 Task: Search for how to use nearby Wi-Fi feature near you.
Action: Mouse moved to (368, 203)
Screenshot: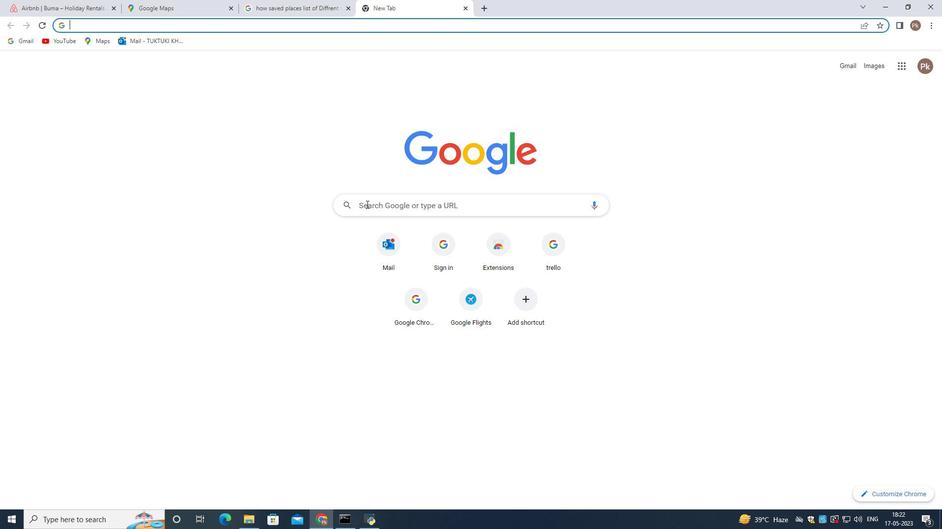 
Action: Mouse pressed left at (368, 203)
Screenshot: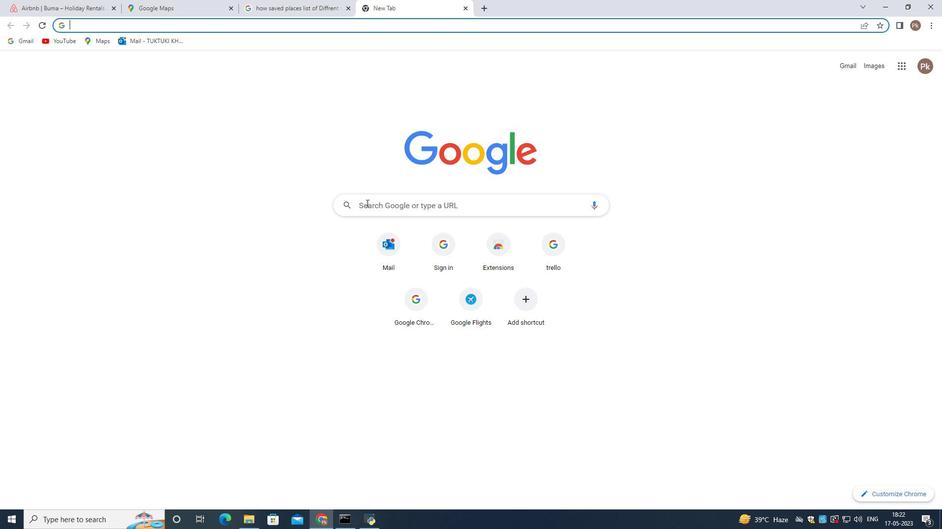 
Action: Mouse moved to (368, 203)
Screenshot: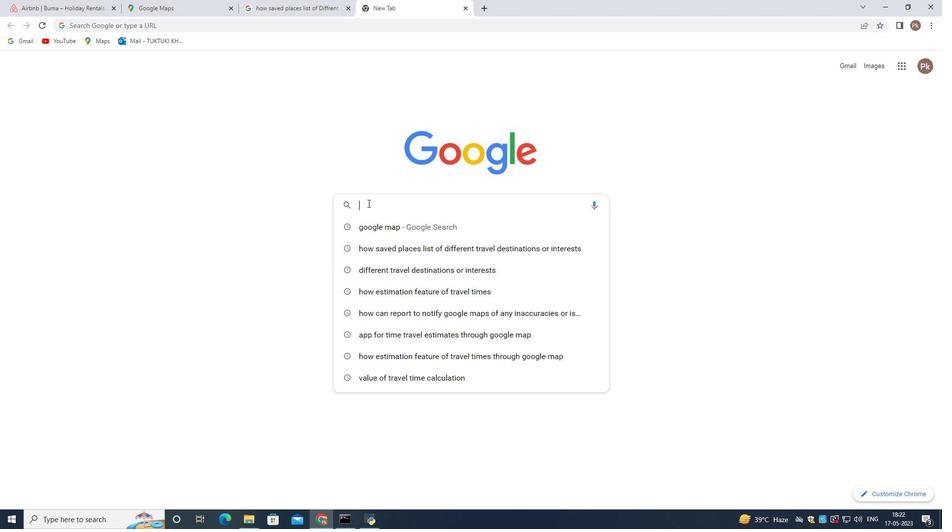 
Action: Key pressed <Key.shift>How<Key.space>to<Key.space>use<Key.space>nearby<Key.space><Key.shift>Wi-<Key.shift><Key.shift><Key.shift><Key.shift><Key.shift><Key.shift><Key.shift><Key.shift>Fi<Key.space>fr<Key.backspace>eature<Key.space>near<Key.space>m
Screenshot: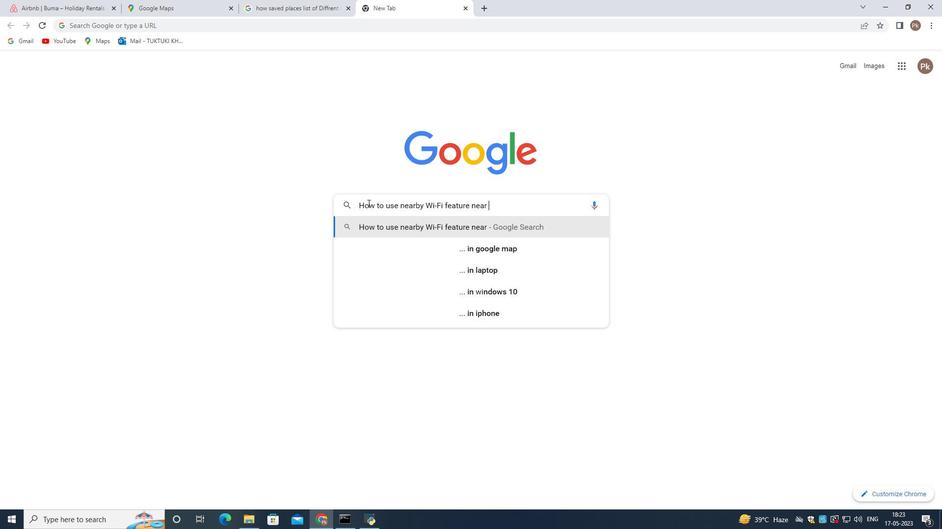 
Action: Mouse moved to (368, 203)
Screenshot: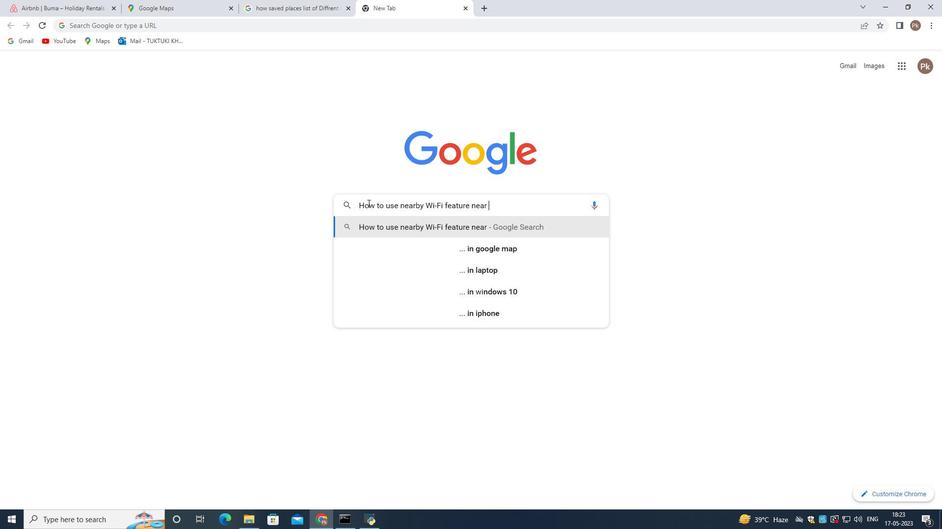 
Action: Key pressed e
Screenshot: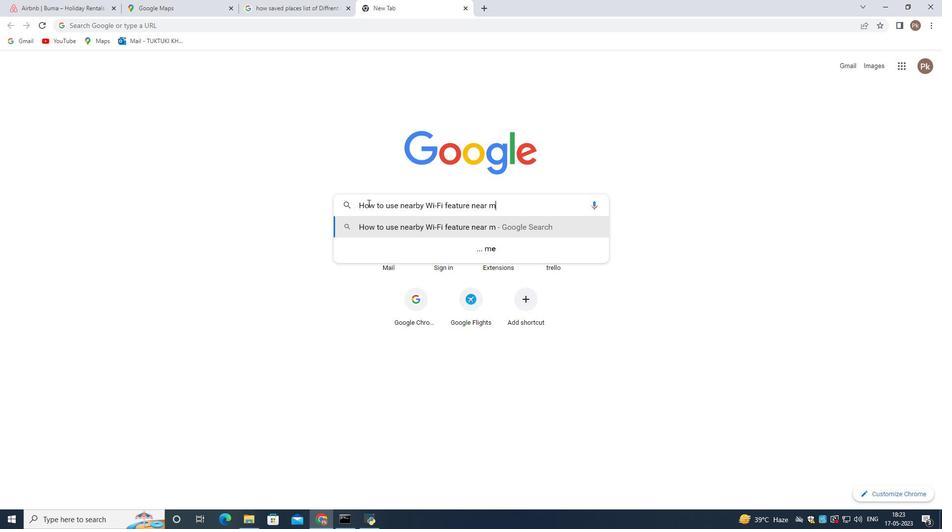 
Action: Mouse moved to (361, 203)
Screenshot: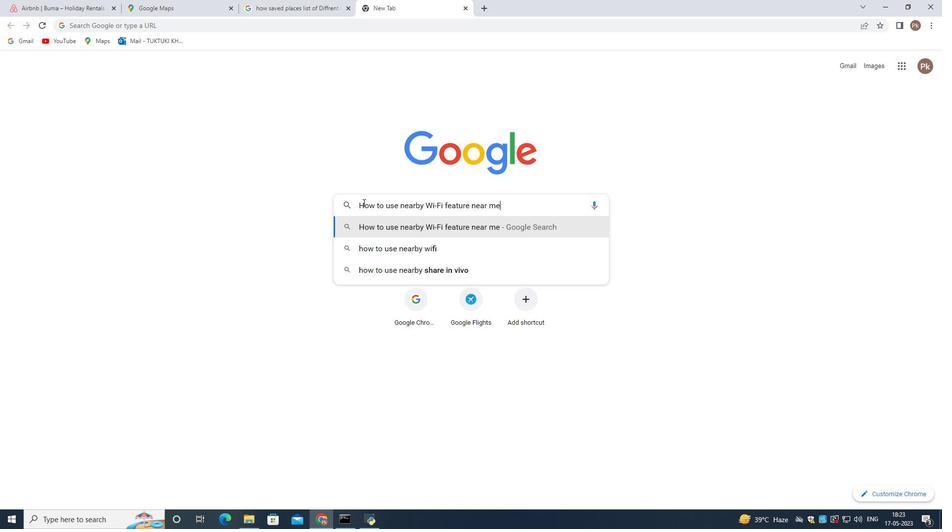 
Action: Key pressed <Key.enter>
Screenshot: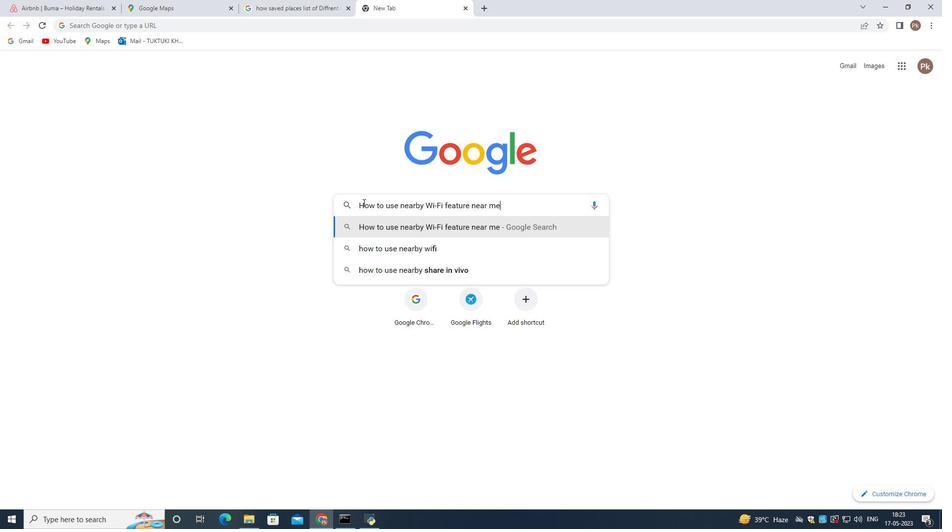 
Action: Mouse moved to (163, 246)
Screenshot: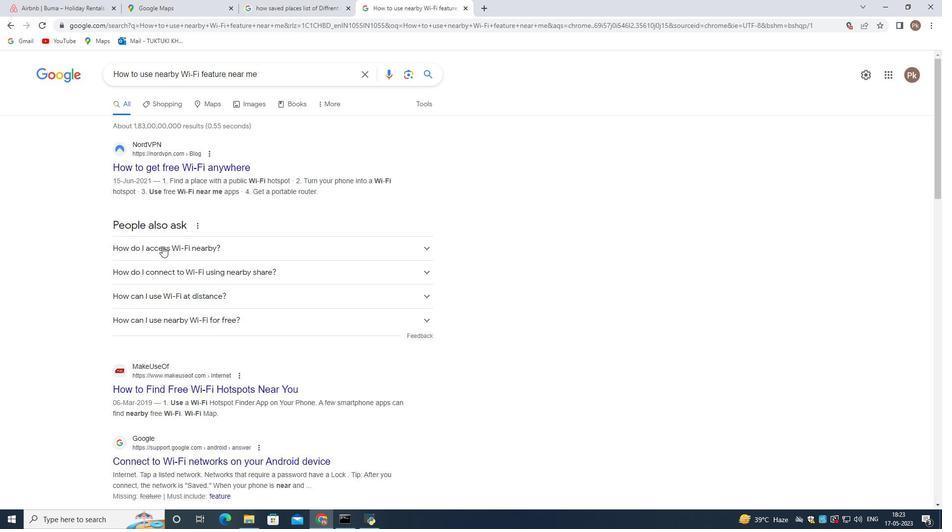 
Action: Mouse pressed left at (163, 246)
Screenshot: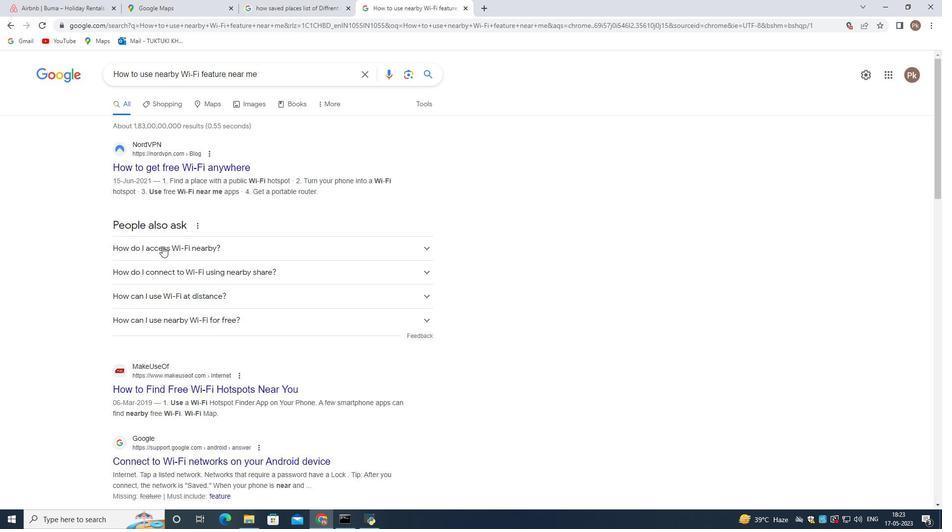 
Action: Mouse moved to (177, 384)
Screenshot: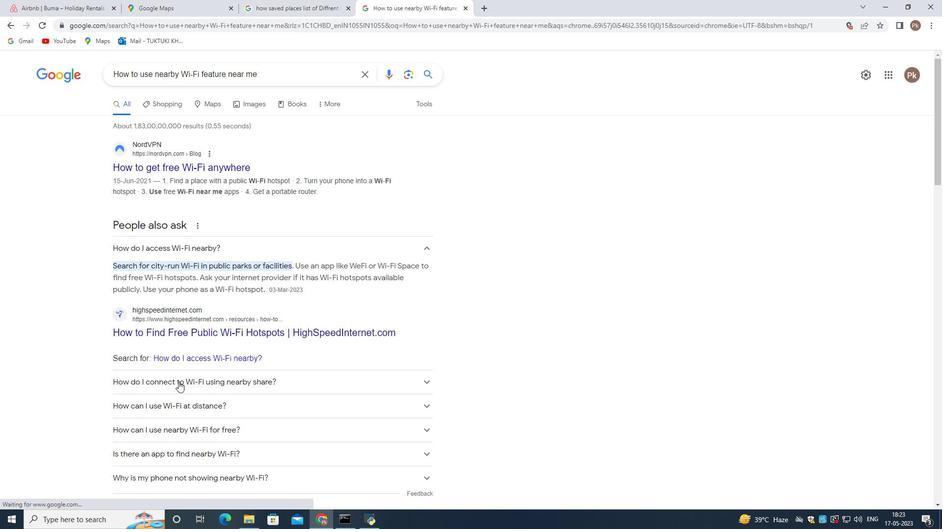 
Action: Mouse pressed left at (177, 384)
Screenshot: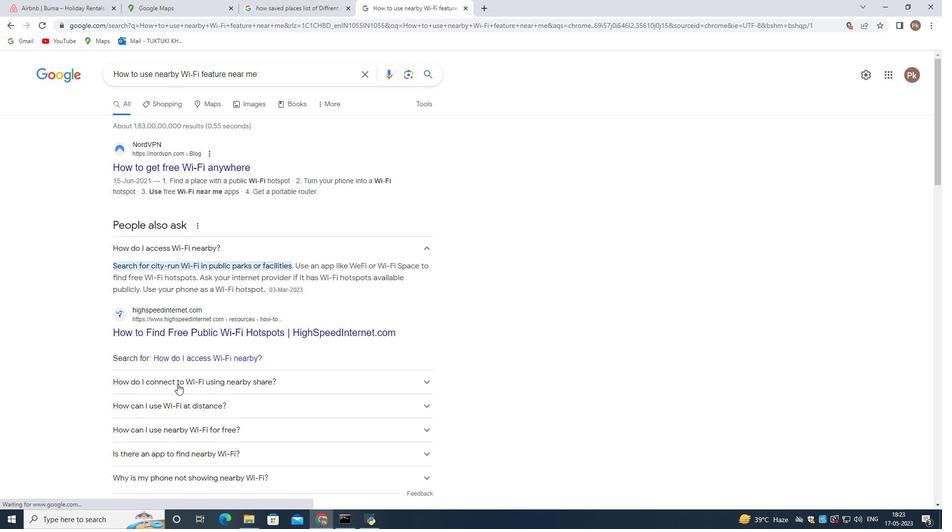 
Action: Mouse moved to (244, 390)
Screenshot: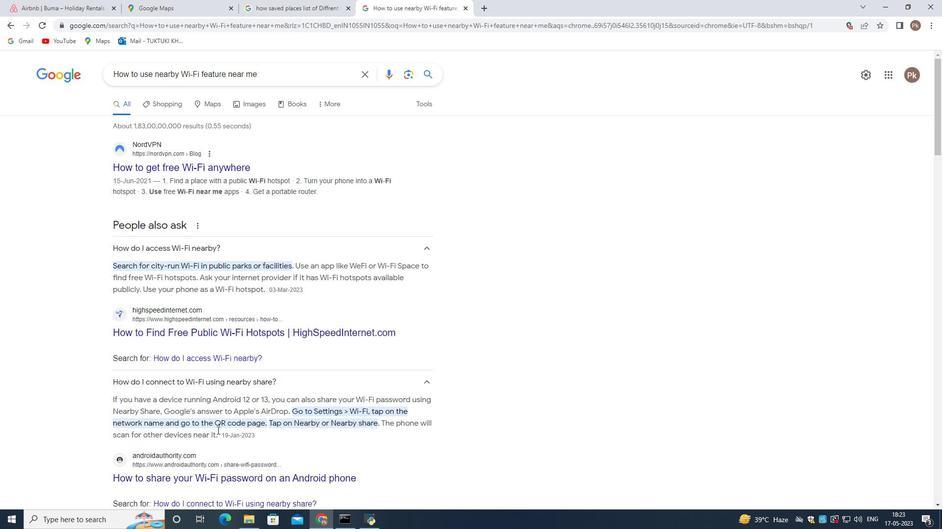 
Action: Mouse scrolled (244, 390) with delta (0, 0)
Screenshot: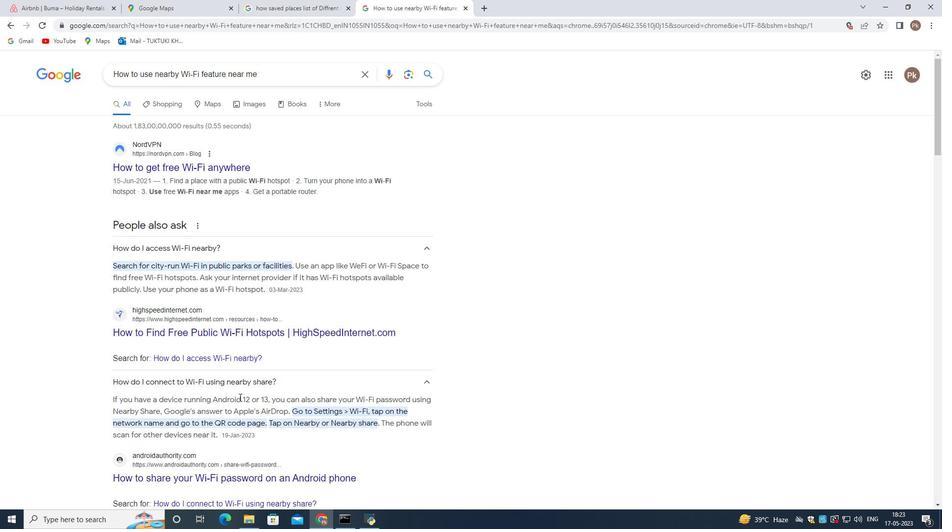 
Action: Mouse scrolled (244, 390) with delta (0, 0)
Screenshot: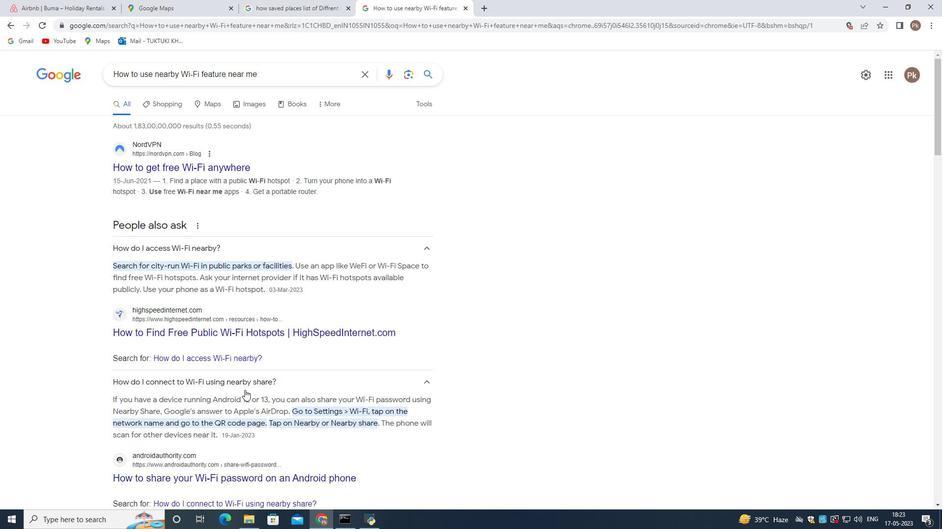 
Action: Mouse moved to (147, 383)
Screenshot: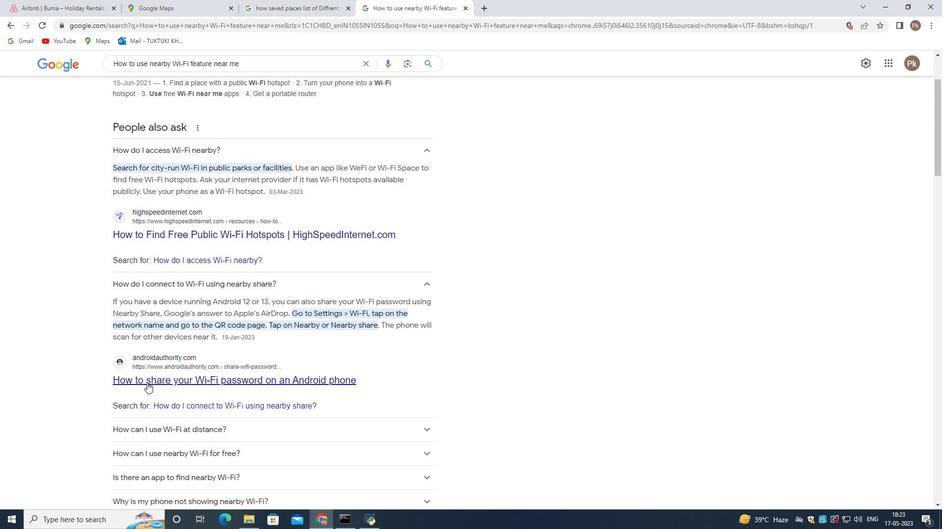 
Action: Mouse scrolled (147, 382) with delta (0, 0)
Screenshot: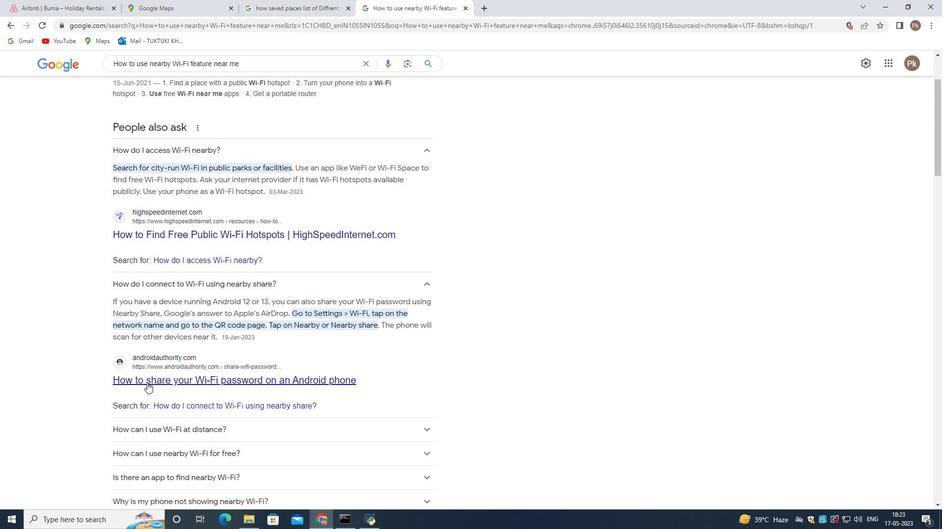 
Action: Mouse scrolled (147, 382) with delta (0, 0)
Screenshot: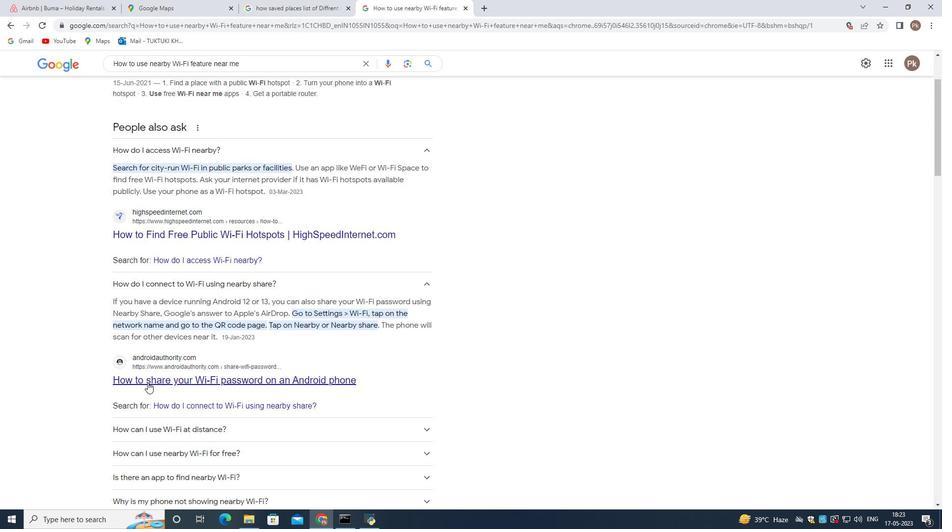 
Action: Mouse moved to (171, 337)
Screenshot: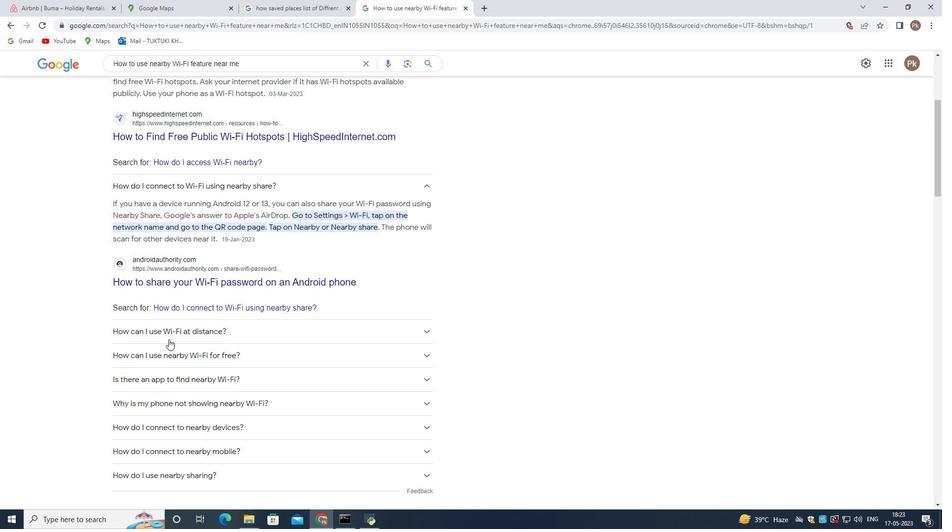 
Action: Mouse pressed left at (171, 337)
Screenshot: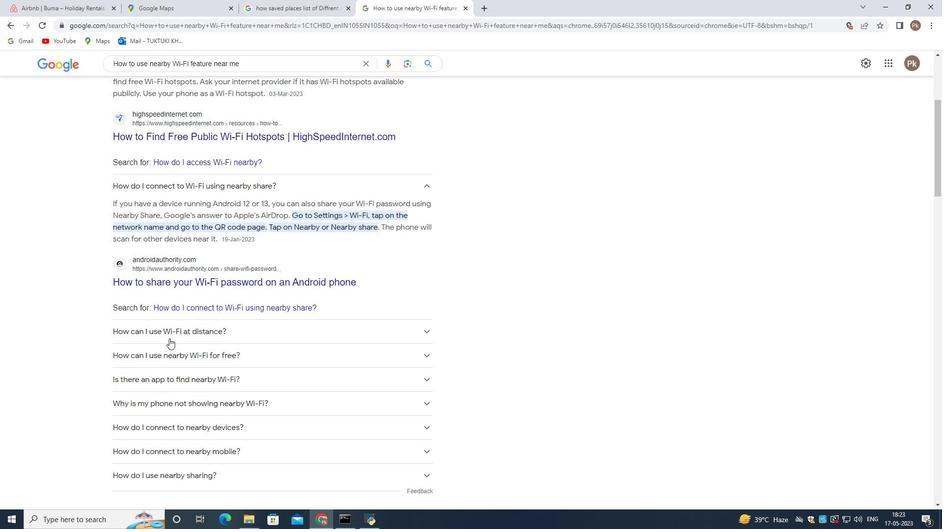 
Action: Mouse moved to (169, 383)
Screenshot: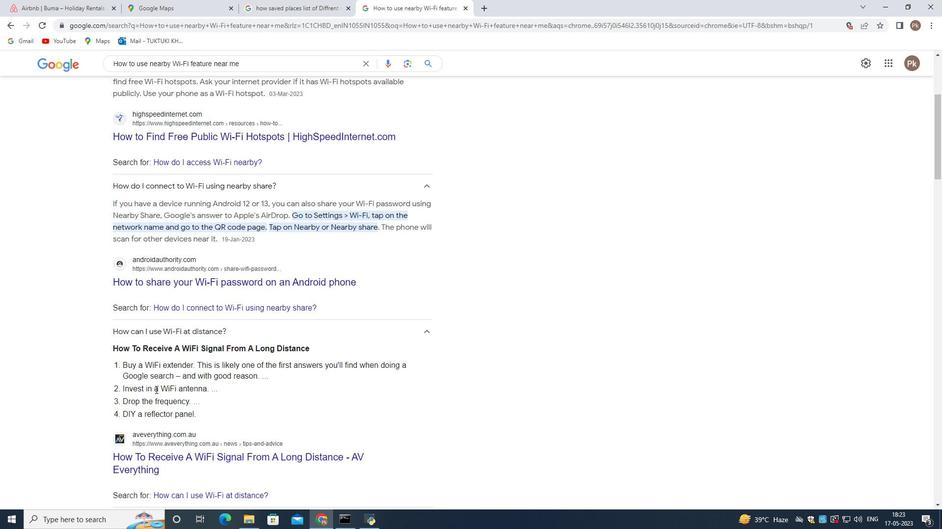 
Action: Mouse scrolled (169, 383) with delta (0, 0)
Screenshot: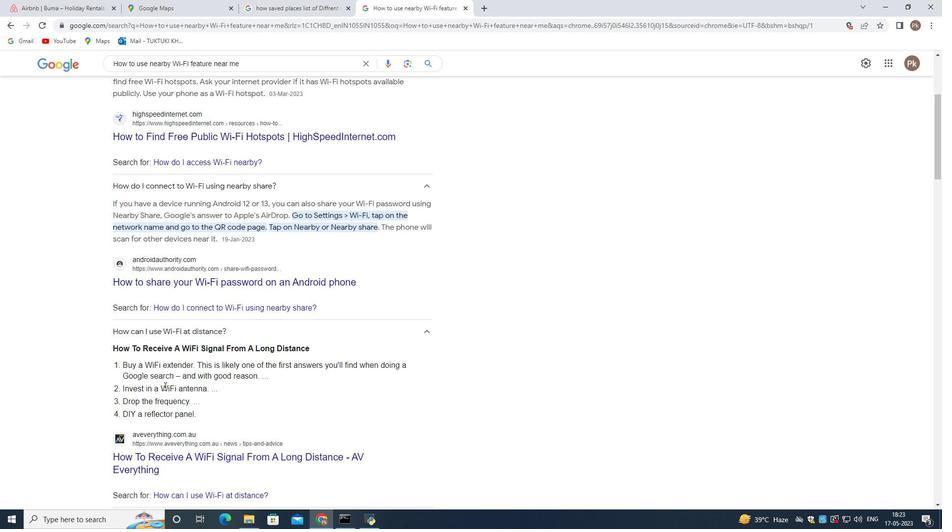 
Action: Mouse scrolled (169, 383) with delta (0, 0)
Screenshot: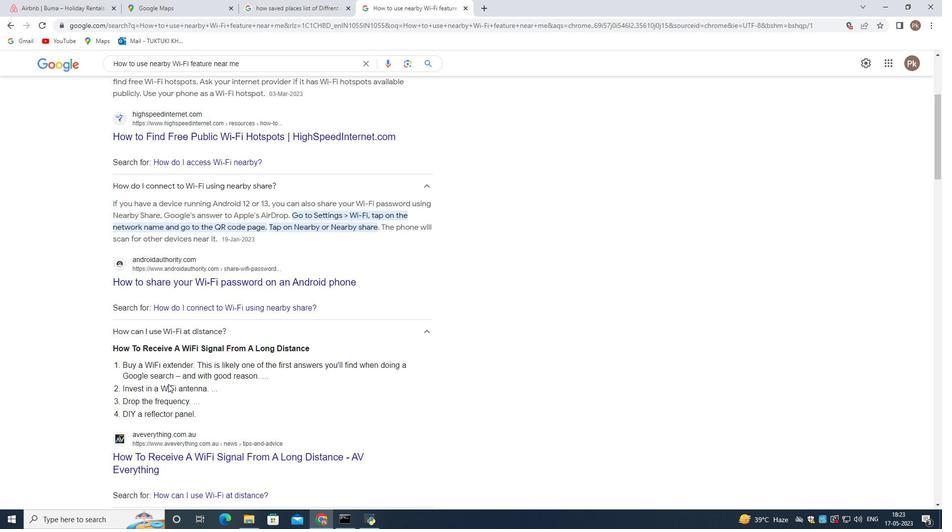 
Action: Mouse moved to (170, 383)
Screenshot: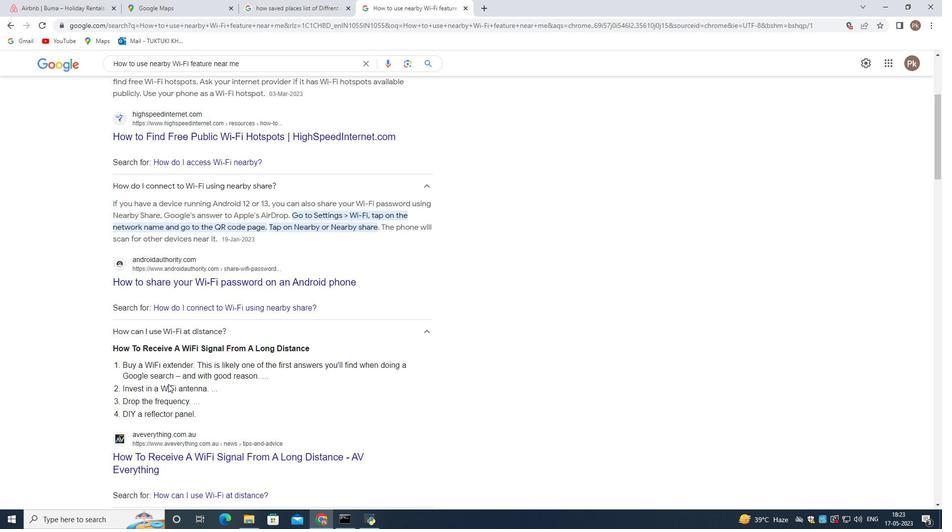 
Action: Mouse scrolled (170, 383) with delta (0, 0)
Screenshot: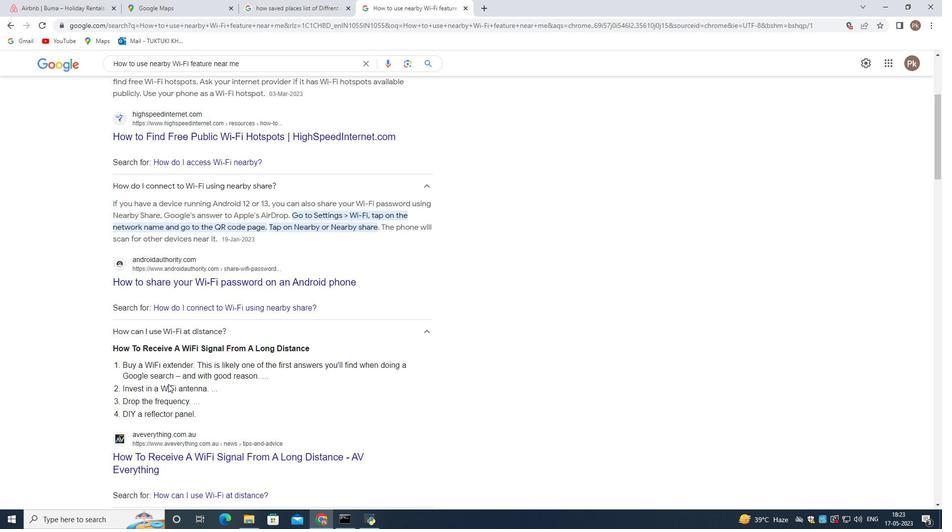 
Action: Mouse moved to (187, 368)
Screenshot: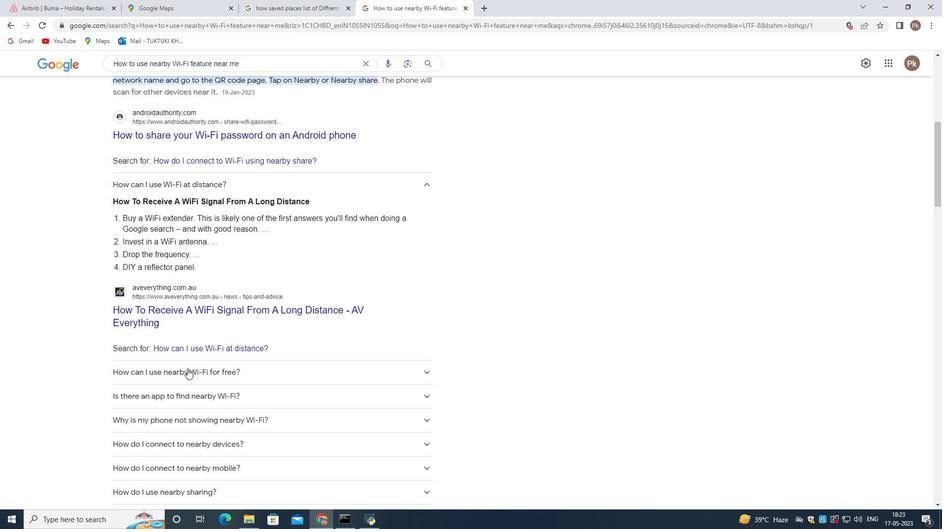 
Action: Mouse pressed left at (187, 368)
Screenshot: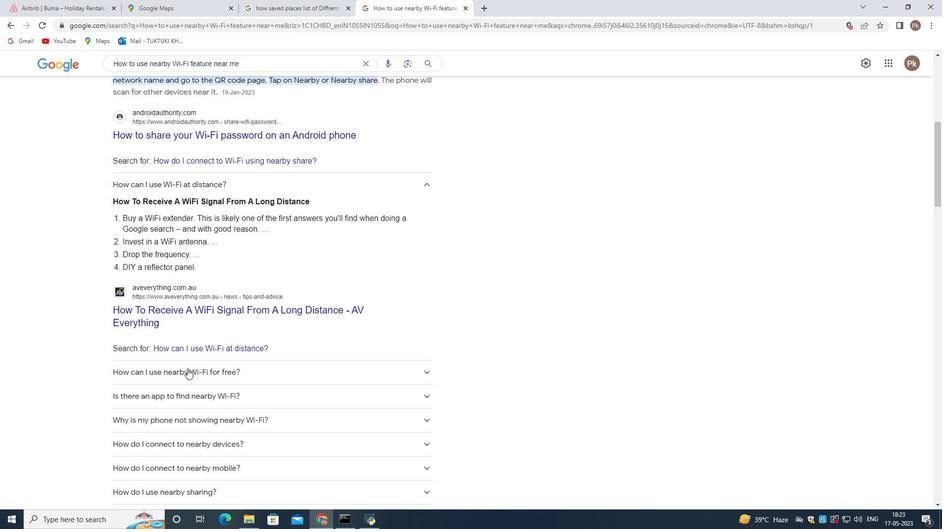 
Action: Mouse moved to (193, 394)
Screenshot: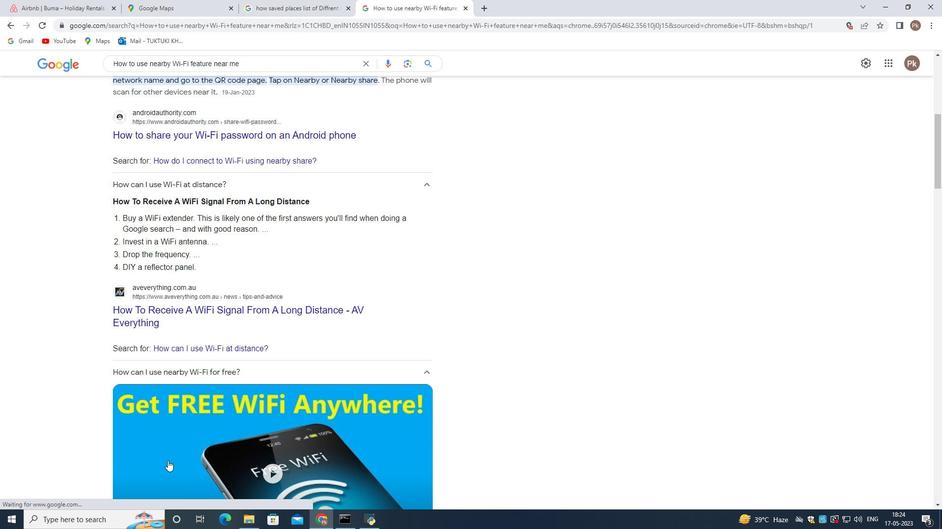 
Action: Mouse scrolled (193, 393) with delta (0, 0)
Screenshot: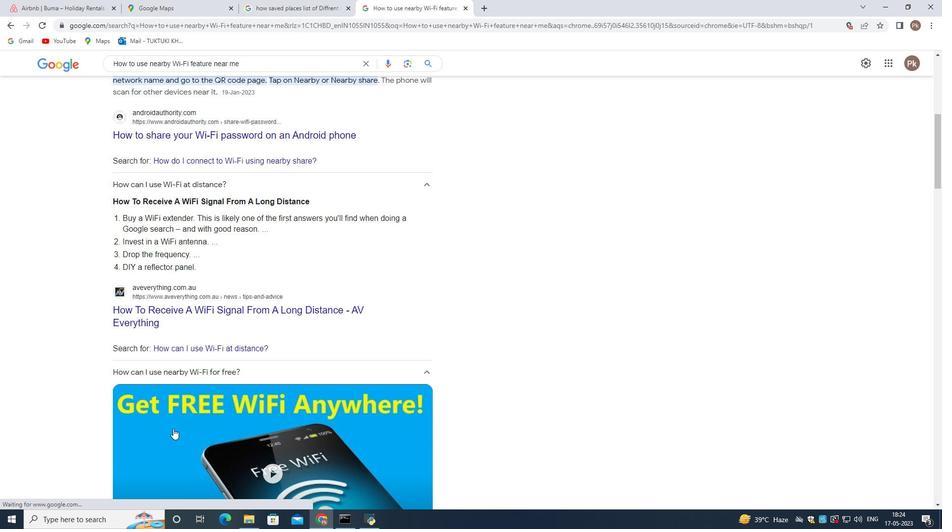 
Action: Mouse scrolled (193, 393) with delta (0, 0)
Screenshot: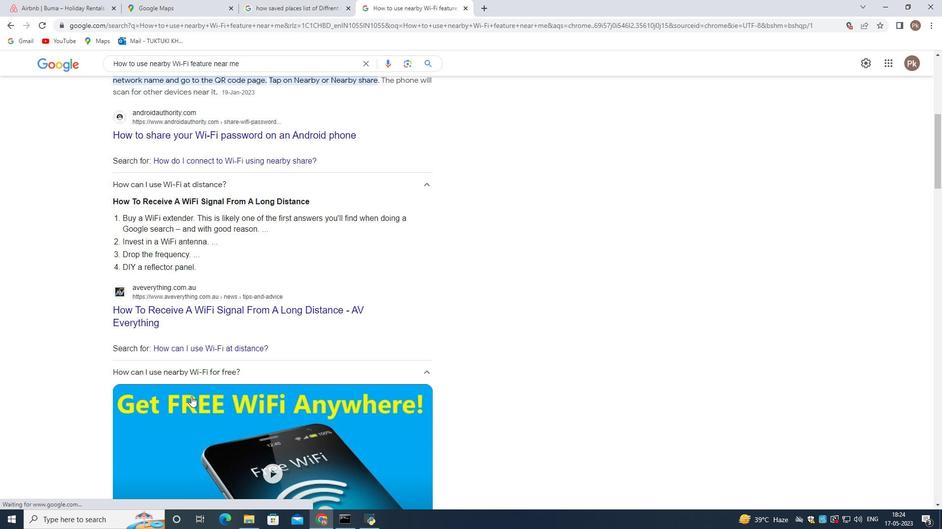 
Action: Mouse scrolled (193, 393) with delta (0, 0)
Screenshot: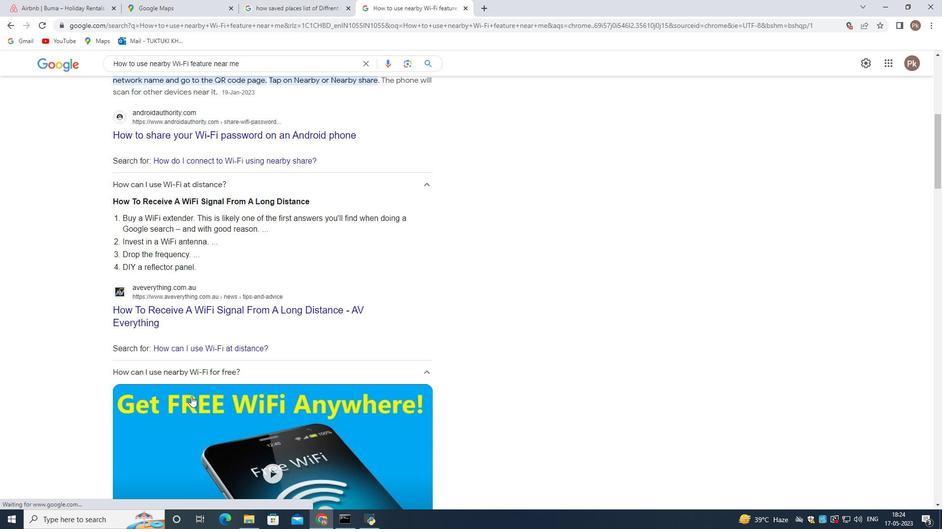 
Action: Mouse scrolled (193, 393) with delta (0, 0)
Screenshot: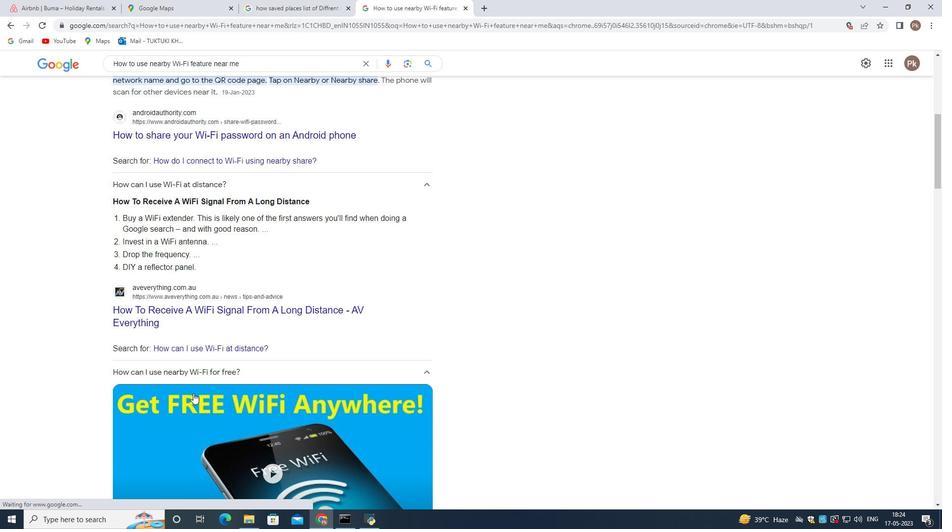 
Action: Mouse scrolled (193, 394) with delta (0, 0)
Screenshot: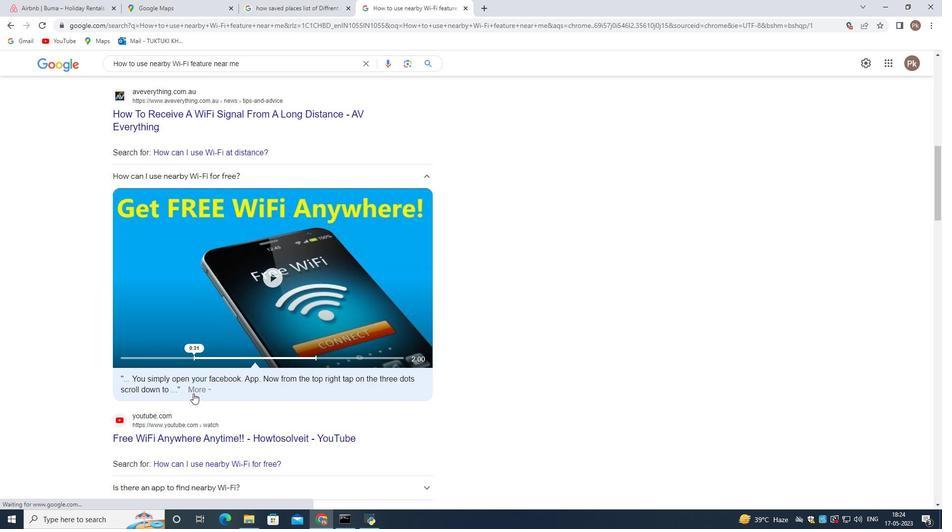 
Action: Mouse scrolled (193, 394) with delta (0, 0)
Screenshot: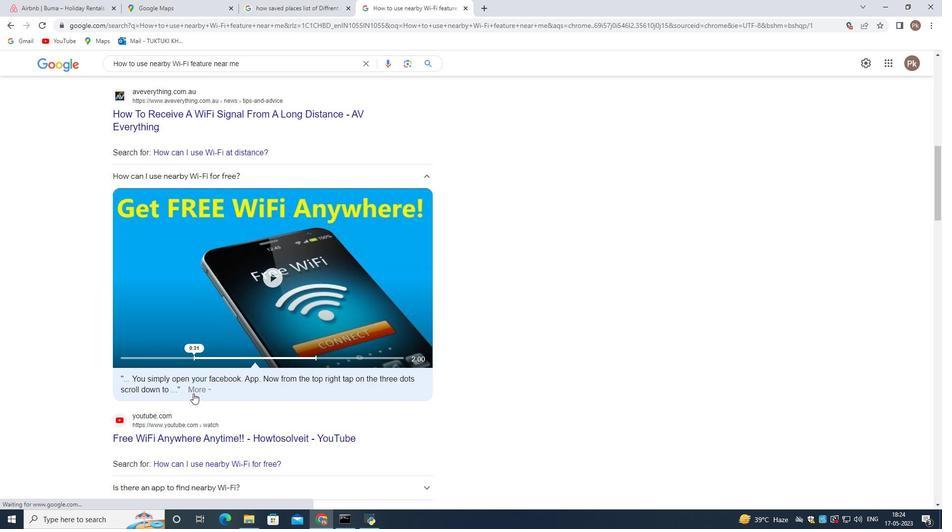 
Action: Mouse scrolled (193, 394) with delta (0, 0)
Screenshot: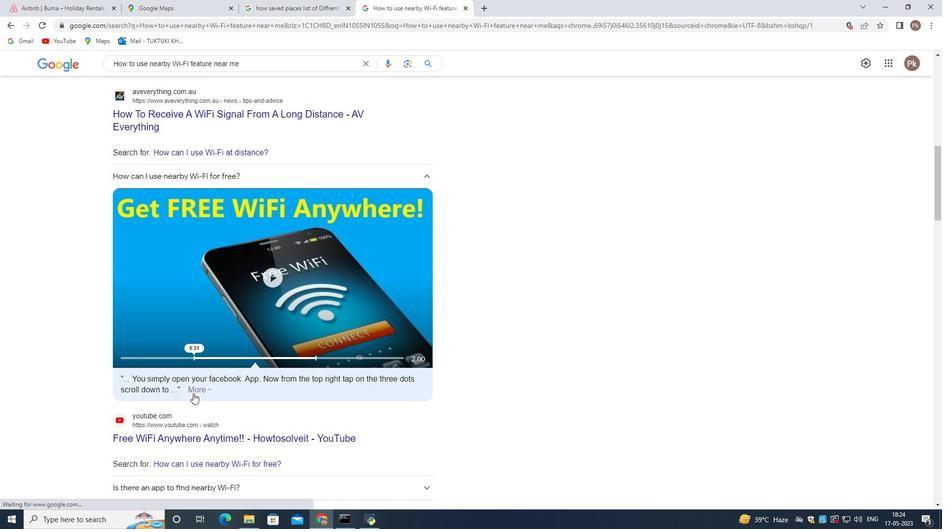 
Action: Mouse scrolled (193, 394) with delta (0, 0)
Screenshot: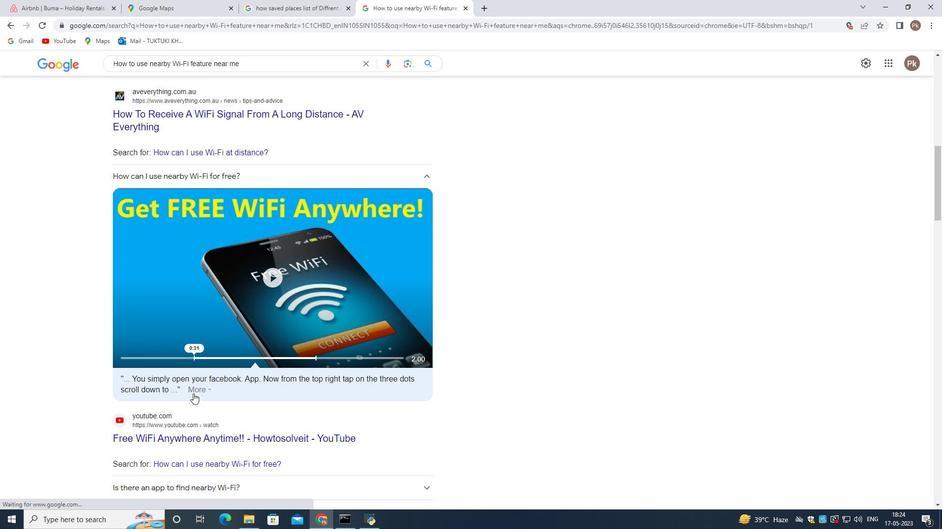 
Action: Mouse moved to (191, 387)
Screenshot: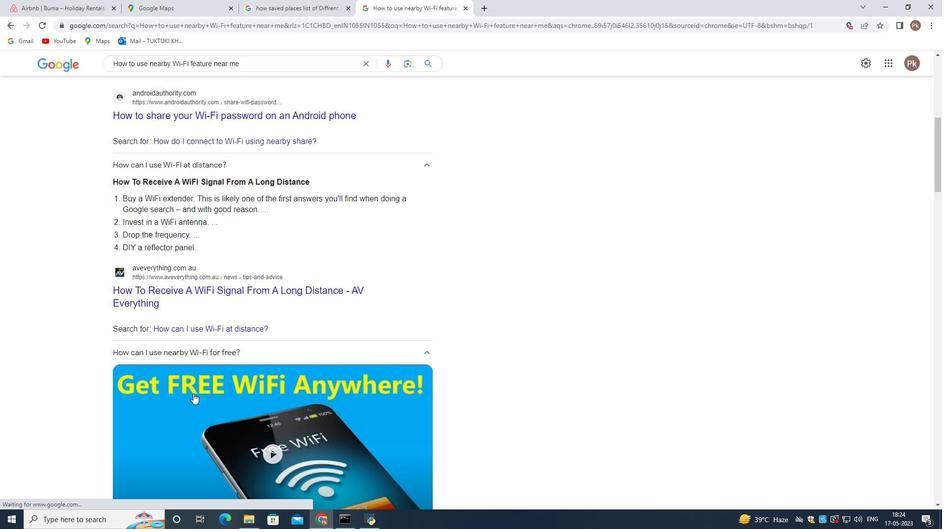 
Action: Mouse scrolled (191, 387) with delta (0, 0)
Screenshot: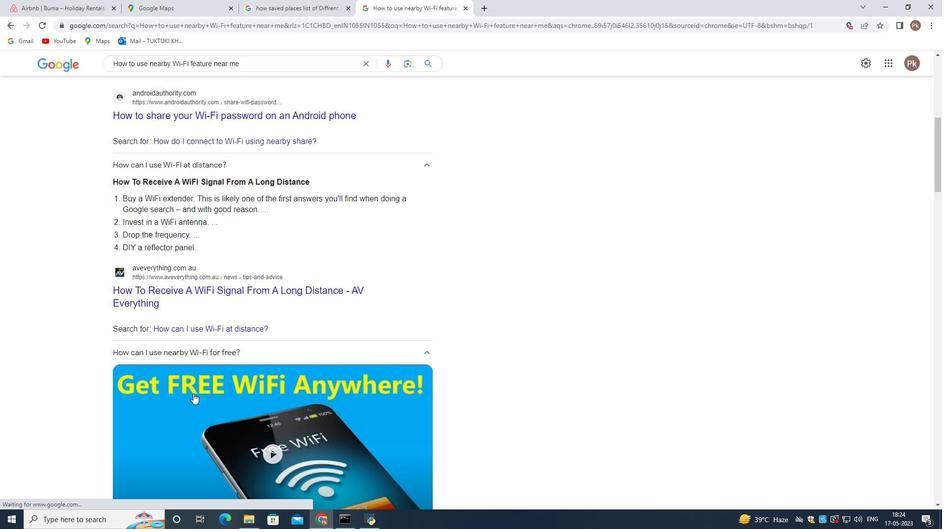 
Action: Mouse moved to (199, 322)
Screenshot: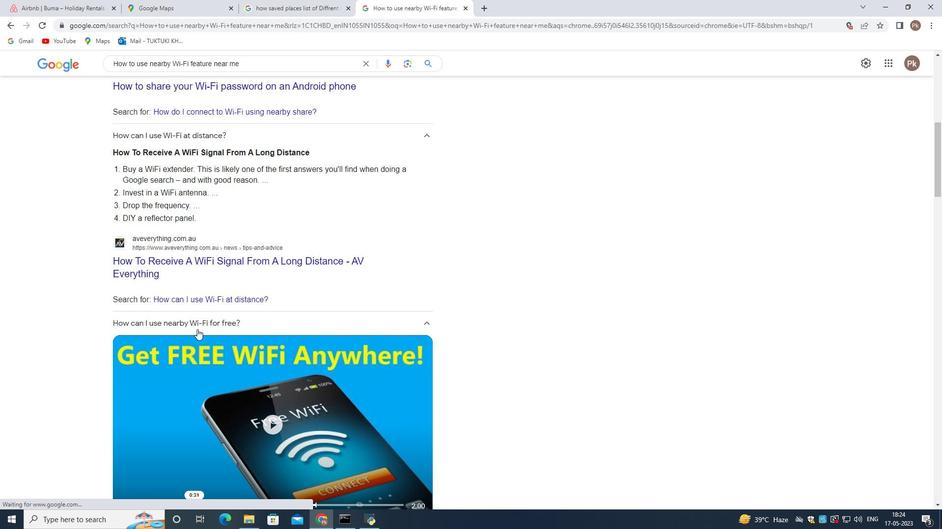 
Action: Mouse pressed left at (199, 322)
Screenshot: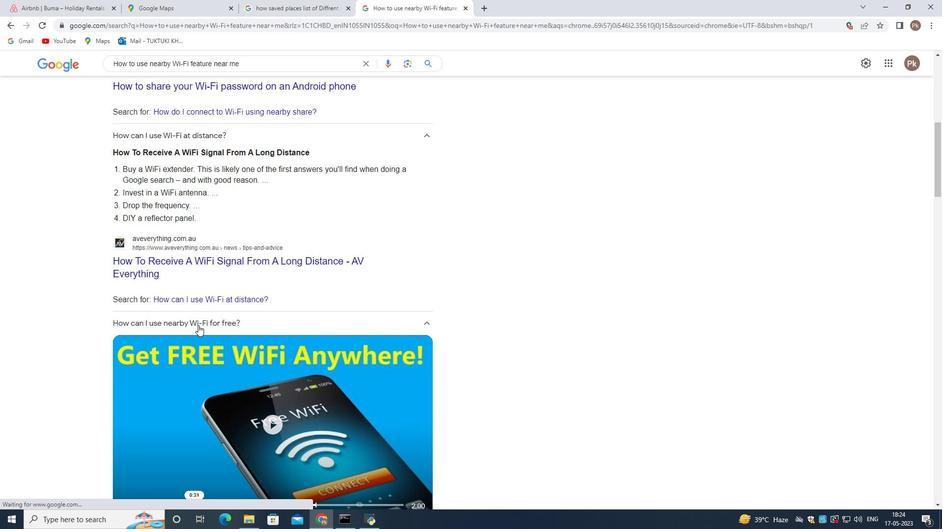 
Action: Mouse moved to (199, 321)
Screenshot: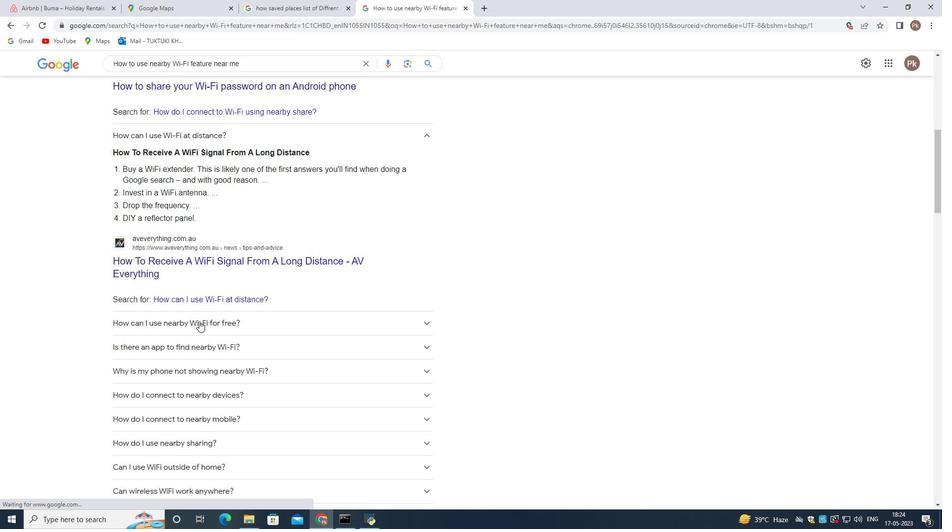 
Action: Mouse scrolled (199, 321) with delta (0, 0)
Screenshot: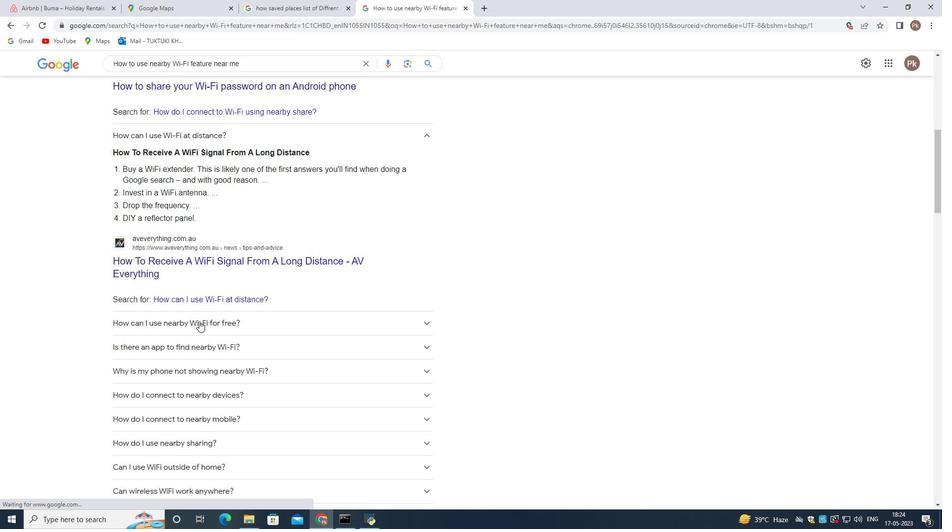 
Action: Mouse moved to (170, 421)
Screenshot: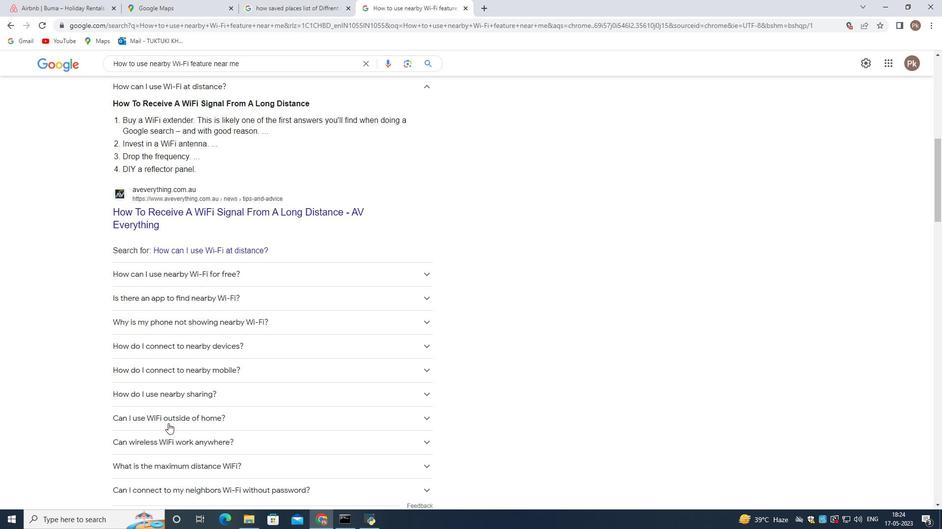 
Action: Mouse pressed left at (170, 421)
Screenshot: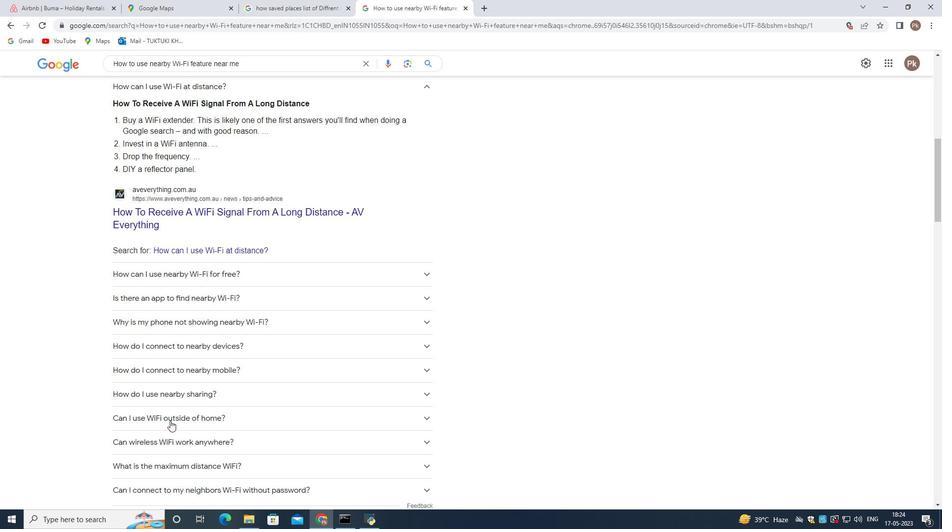 
Action: Mouse scrolled (170, 421) with delta (0, 0)
Screenshot: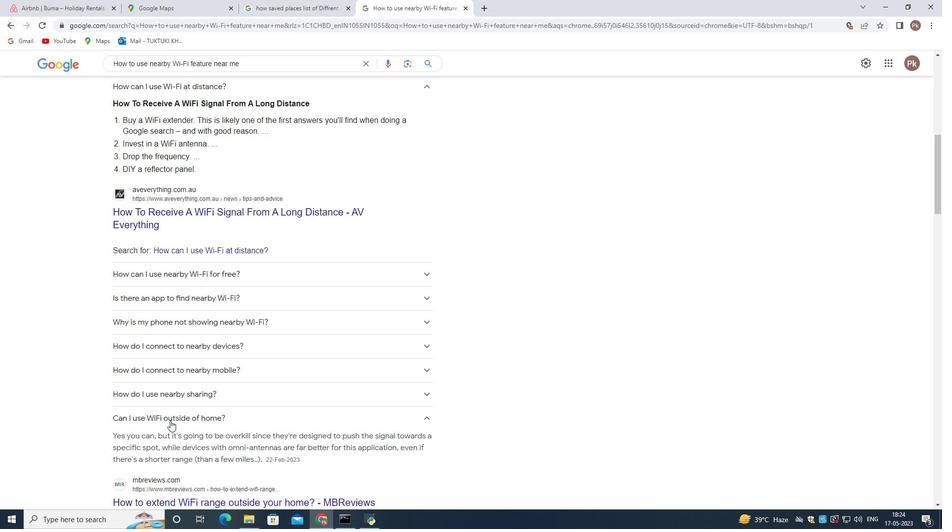 
Action: Mouse moved to (179, 406)
Screenshot: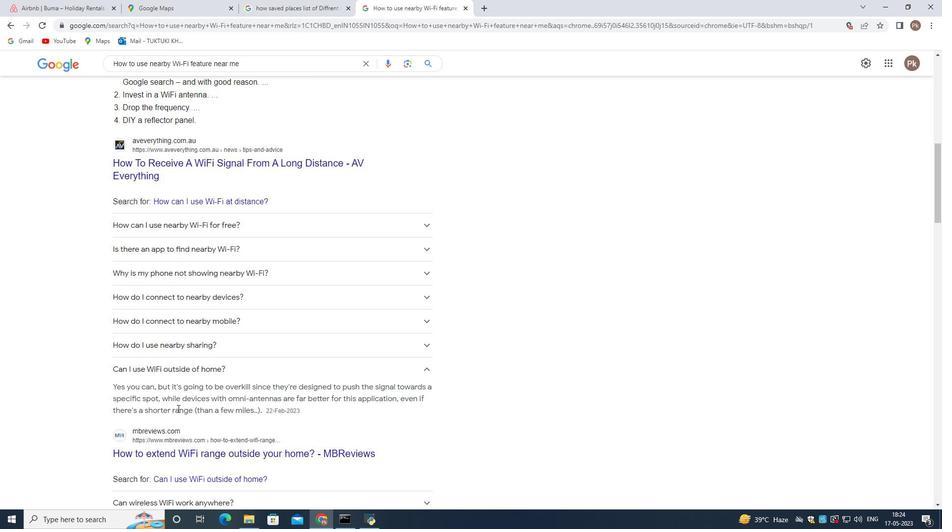 
Action: Mouse scrolled (179, 406) with delta (0, 0)
Screenshot: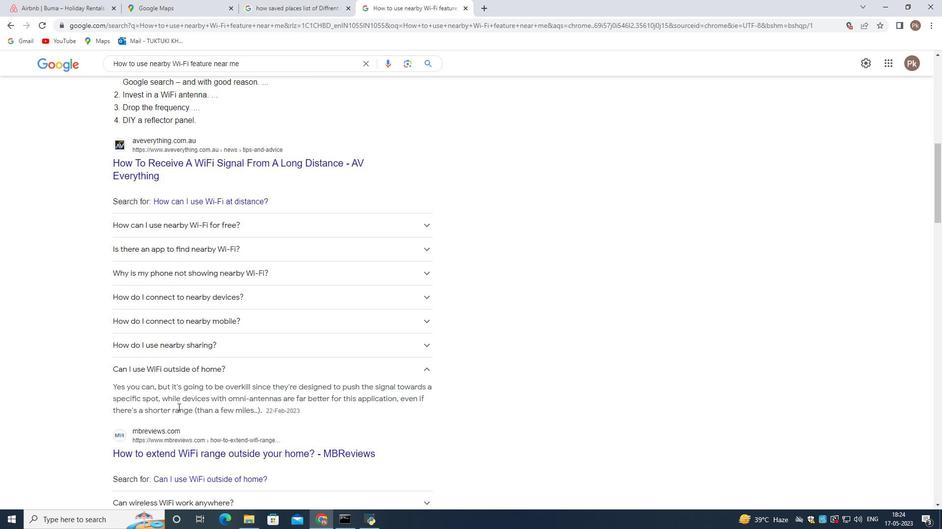
Action: Mouse scrolled (179, 406) with delta (0, 0)
Screenshot: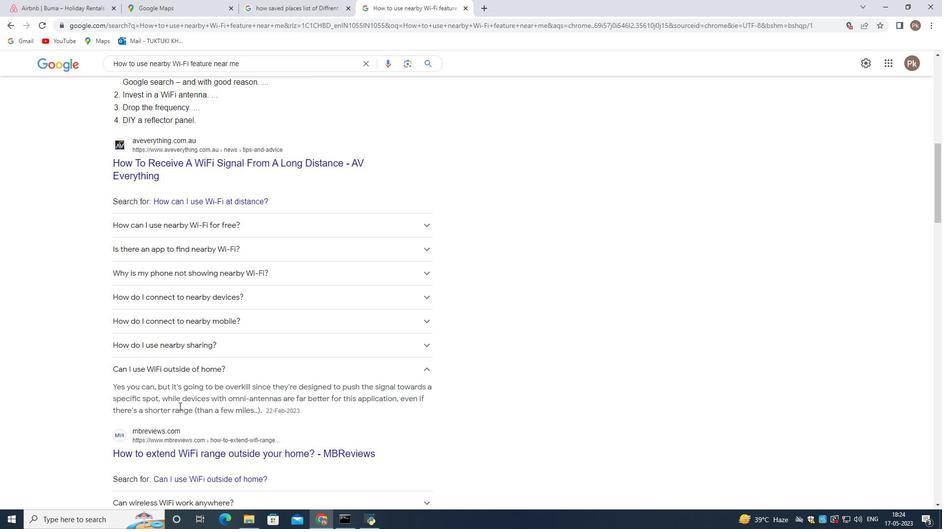 
Action: Mouse moved to (268, 333)
Screenshot: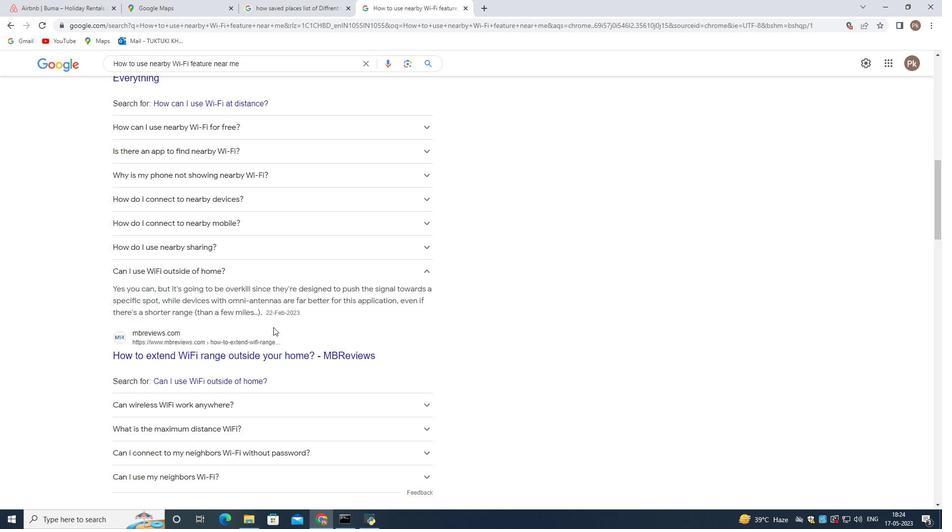 
Action: Mouse scrolled (268, 332) with delta (0, 0)
Screenshot: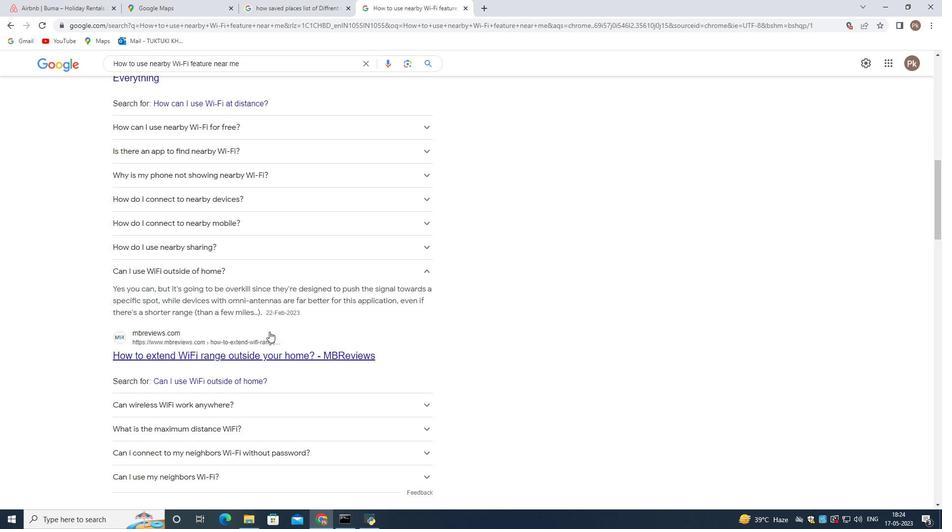 
Action: Mouse moved to (157, 359)
Screenshot: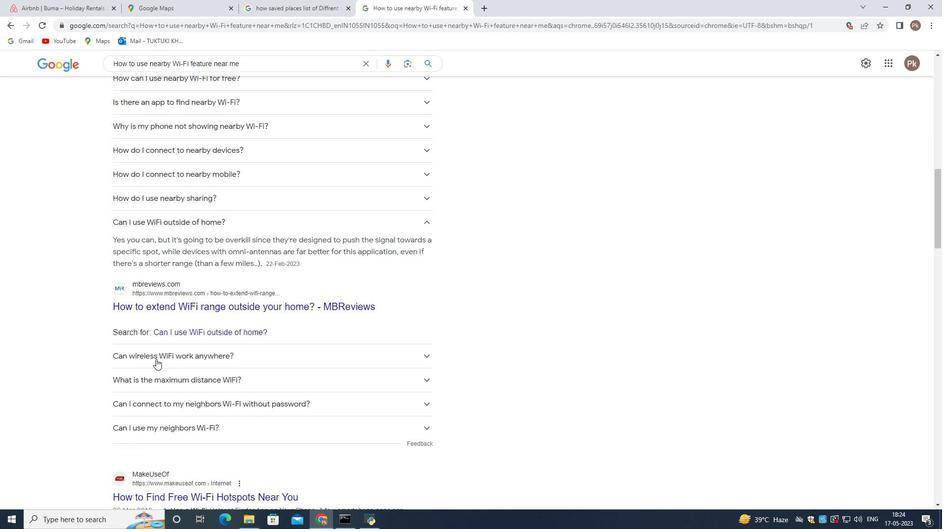 
Action: Mouse scrolled (157, 360) with delta (0, 0)
Screenshot: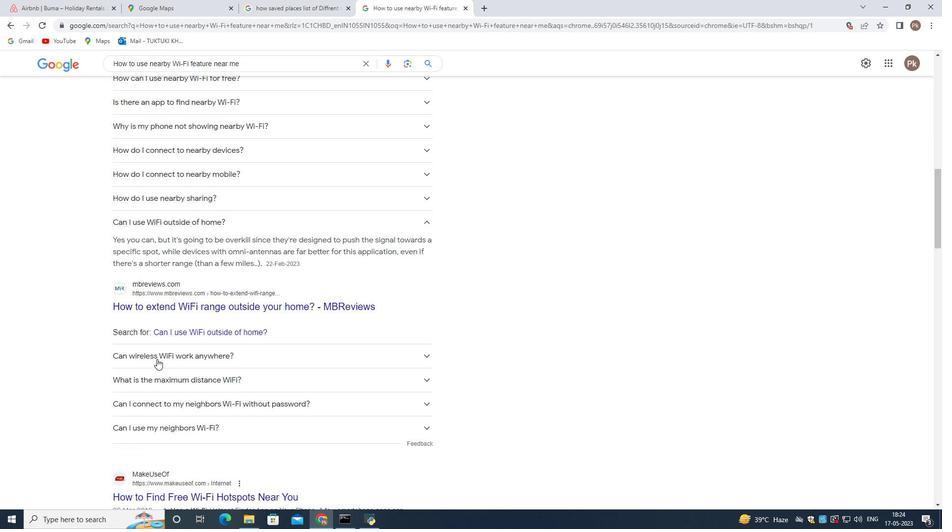 
Action: Mouse scrolled (157, 360) with delta (0, 0)
Screenshot: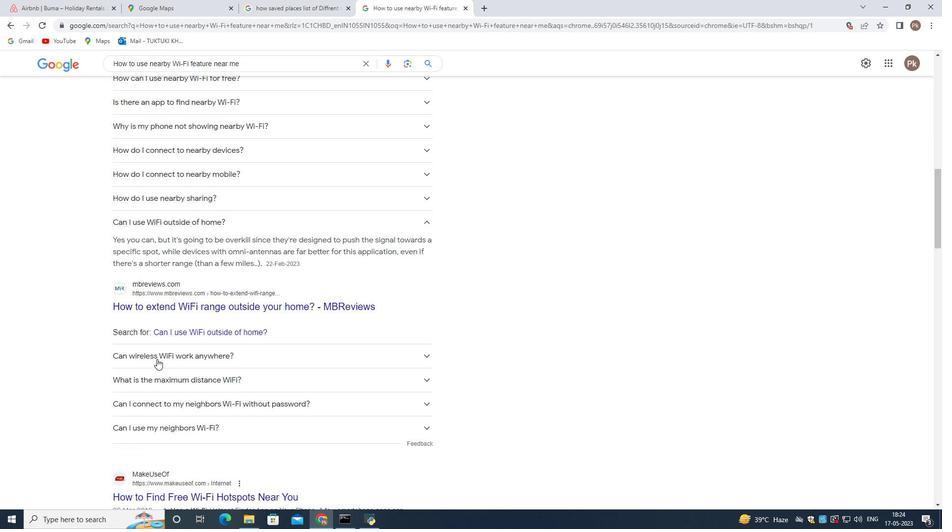 
Action: Mouse scrolled (157, 360) with delta (0, 0)
Screenshot: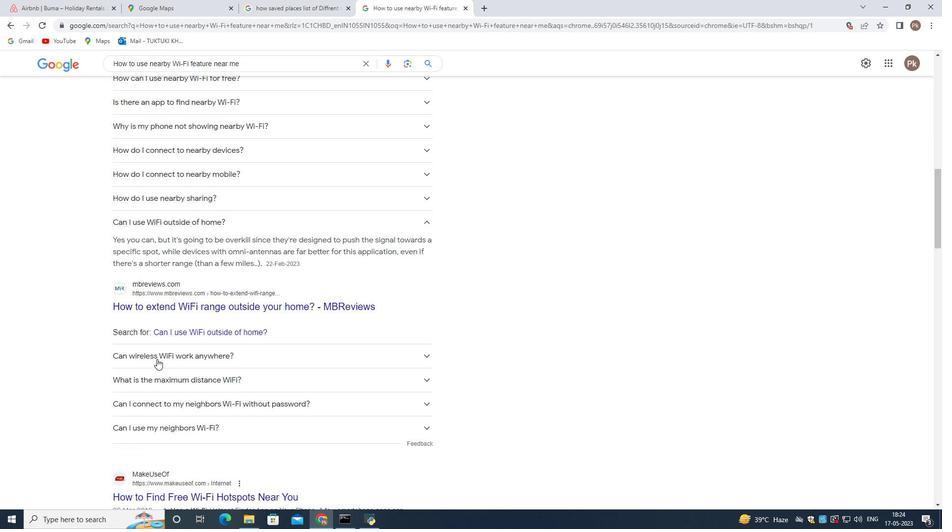 
Action: Mouse scrolled (157, 360) with delta (0, 0)
Screenshot: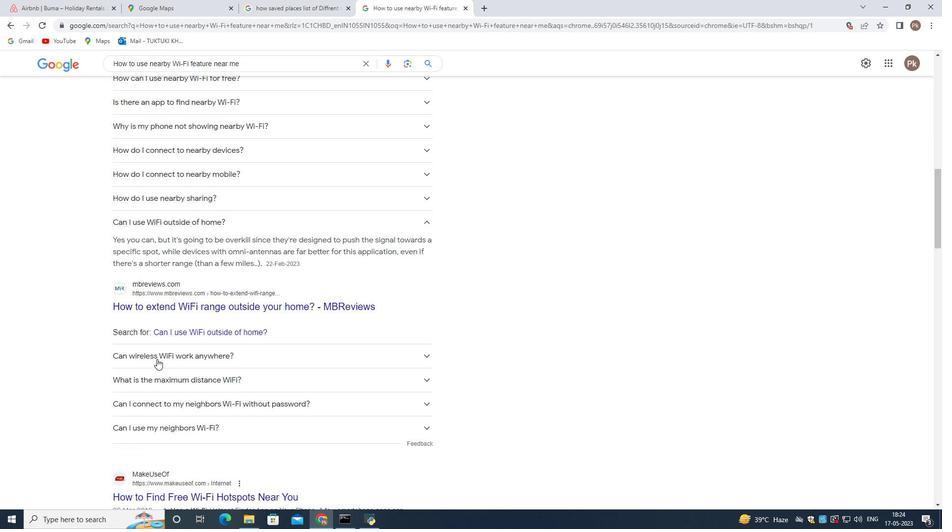 
Action: Mouse moved to (140, 359)
Screenshot: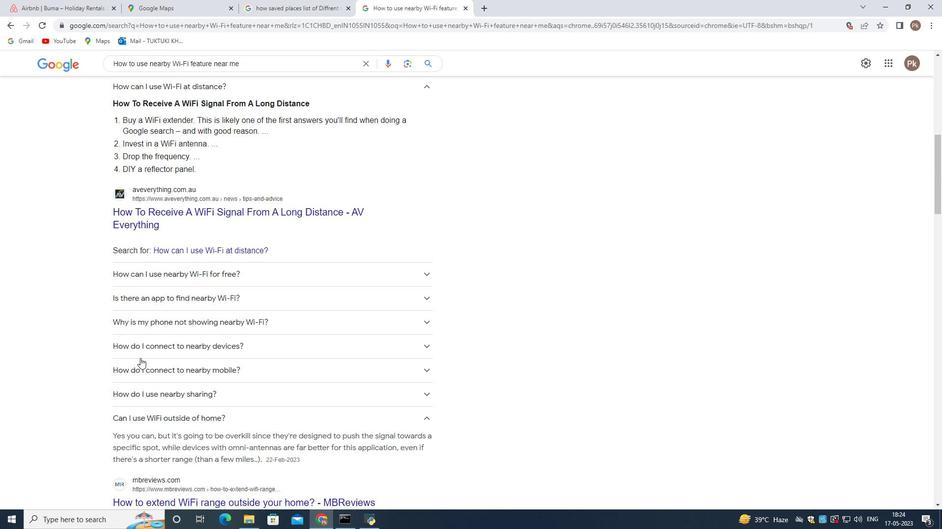 
Action: Mouse scrolled (140, 359) with delta (0, 0)
Screenshot: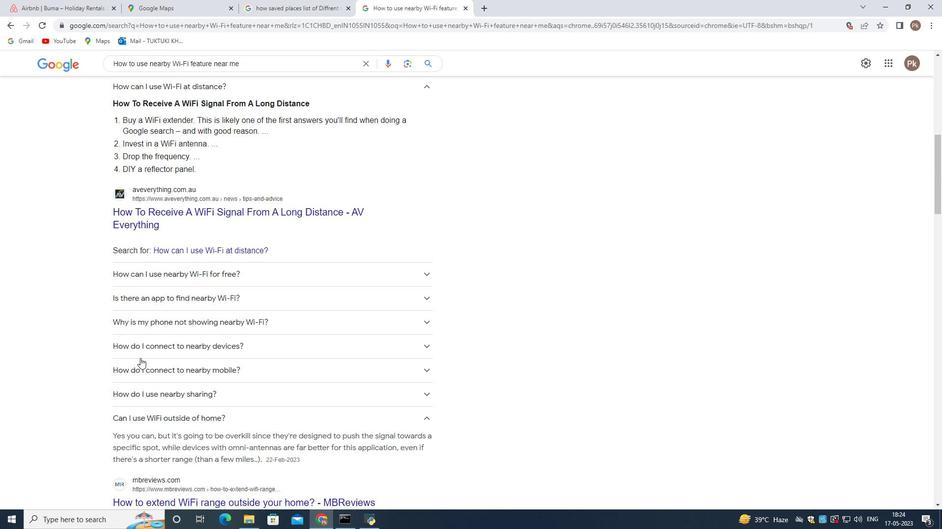 
Action: Mouse moved to (140, 359)
Screenshot: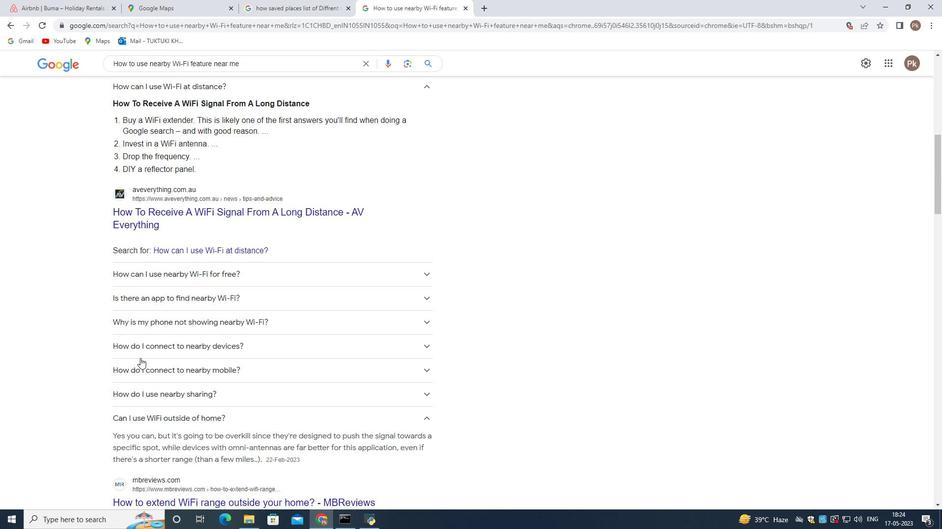 
Action: Mouse scrolled (140, 360) with delta (0, 0)
Screenshot: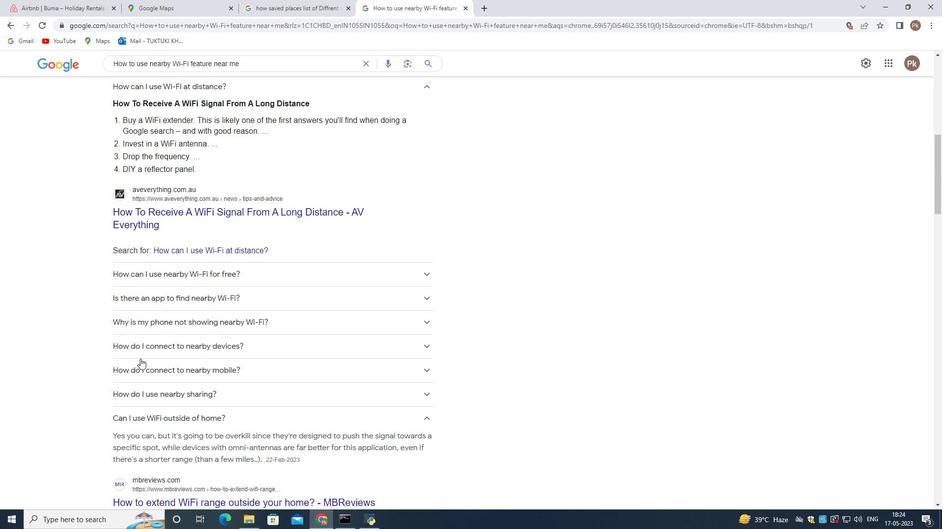 
Action: Mouse moved to (88, 310)
Screenshot: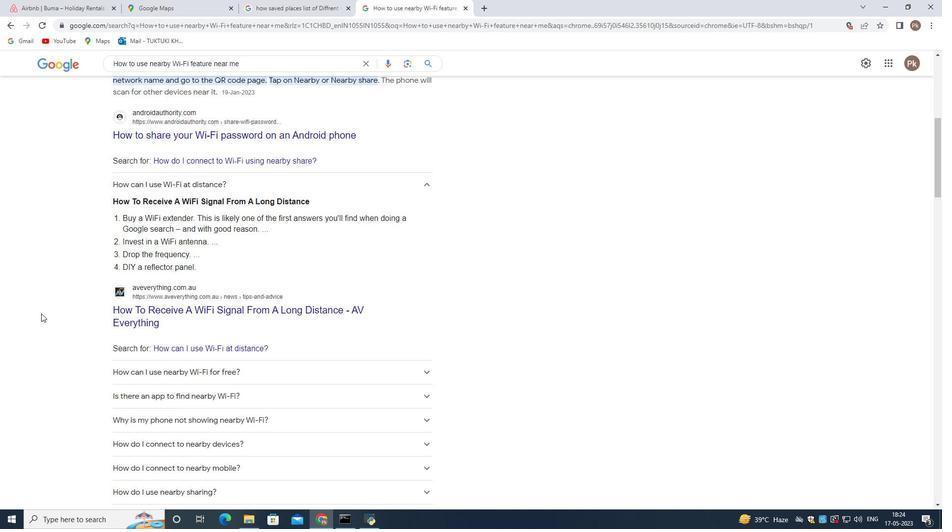 
Action: Mouse scrolled (88, 310) with delta (0, 0)
Screenshot: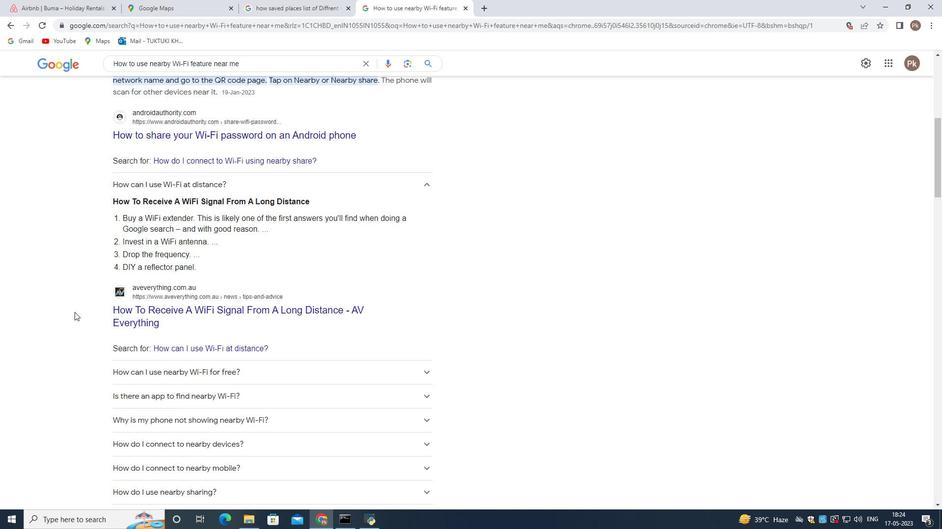 
Action: Mouse scrolled (88, 310) with delta (0, 0)
Screenshot: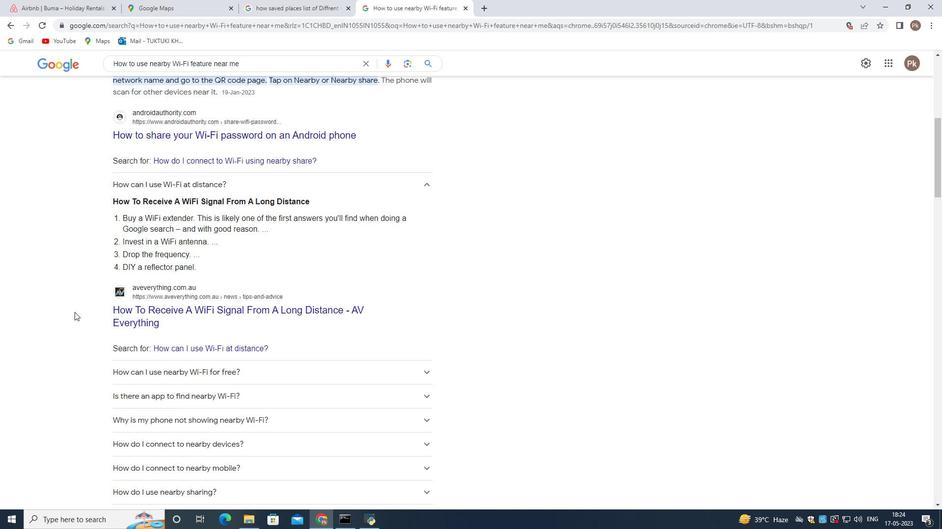 
Action: Mouse moved to (88, 309)
Screenshot: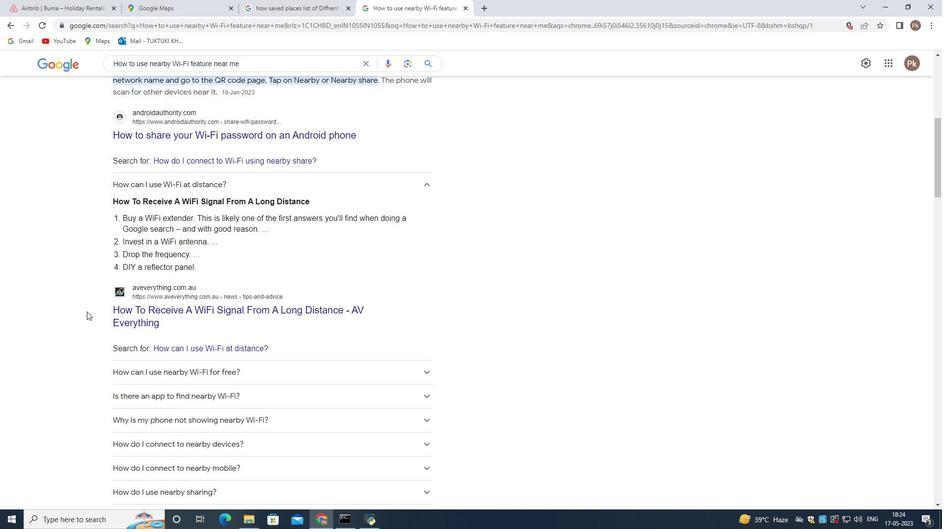 
Action: Mouse scrolled (88, 310) with delta (0, 0)
Screenshot: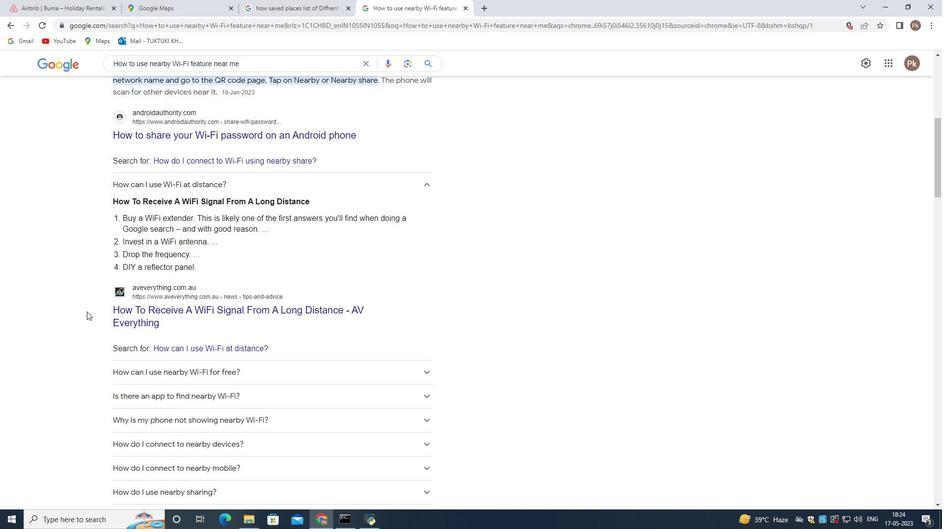 
Action: Mouse moved to (88, 309)
Screenshot: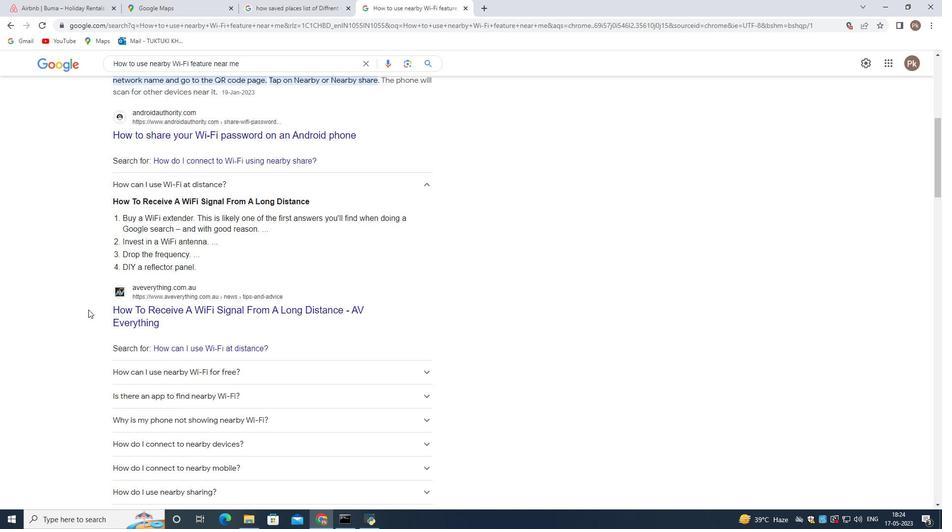 
Action: Mouse scrolled (88, 309) with delta (0, 0)
Screenshot: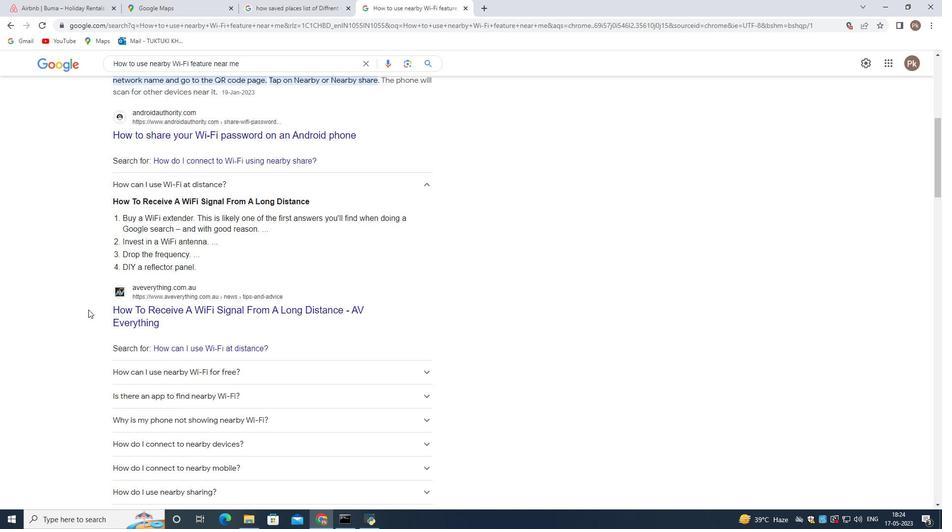 
Action: Mouse moved to (220, 359)
Screenshot: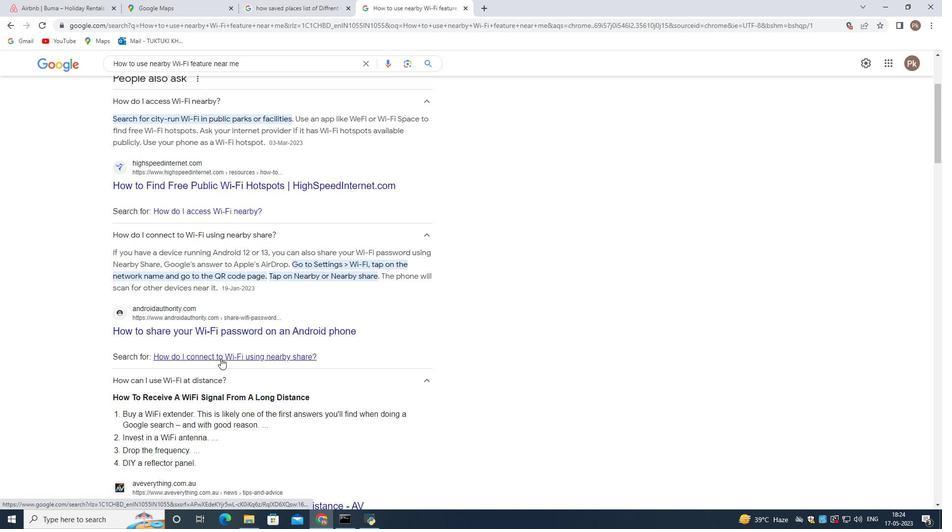 
Action: Mouse scrolled (220, 359) with delta (0, 0)
Screenshot: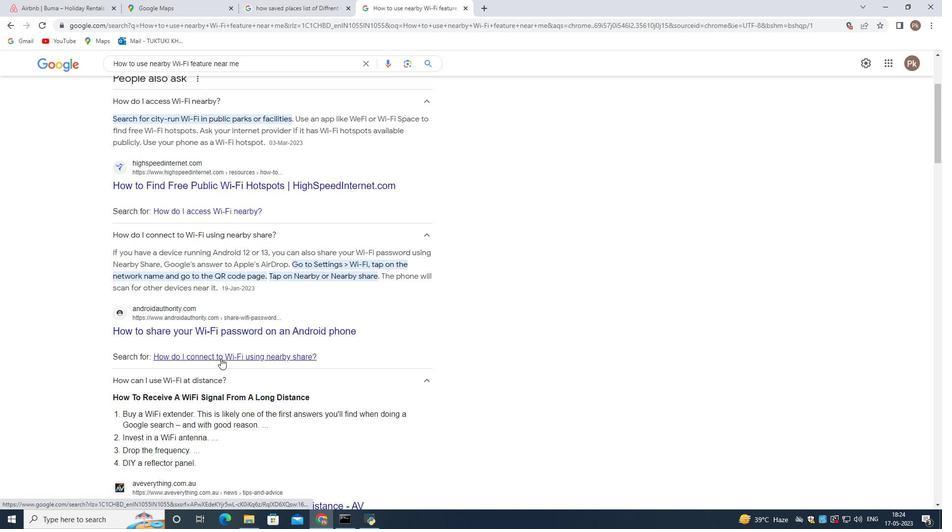 
Action: Mouse scrolled (220, 359) with delta (0, 0)
Screenshot: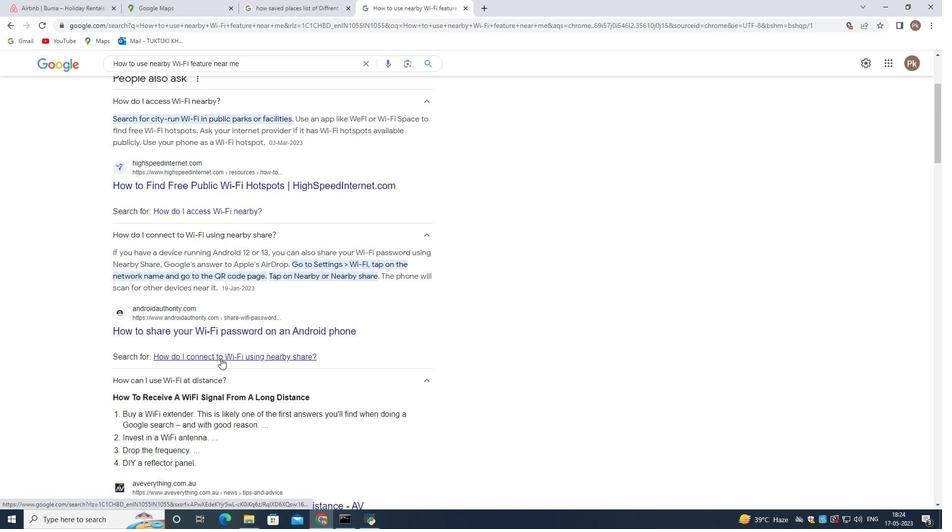 
Action: Mouse moved to (220, 358)
Screenshot: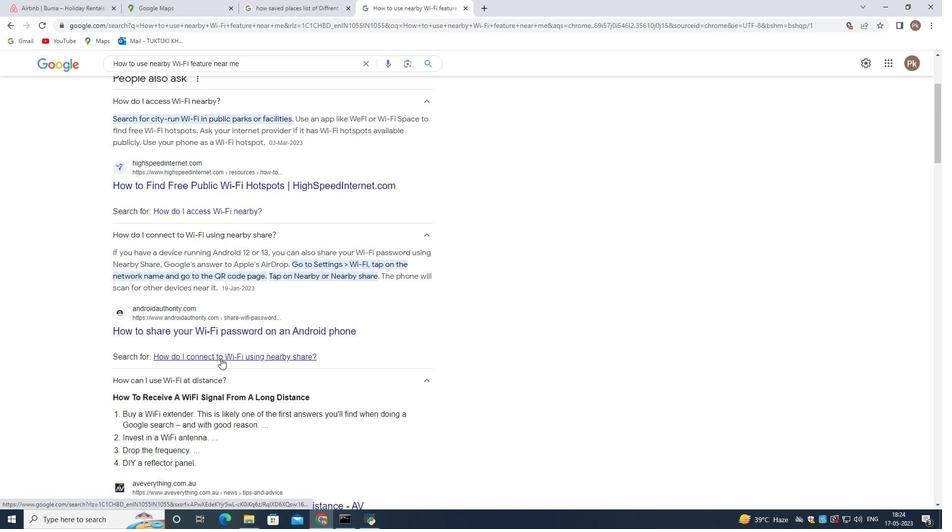 
Action: Mouse scrolled (220, 359) with delta (0, 0)
Screenshot: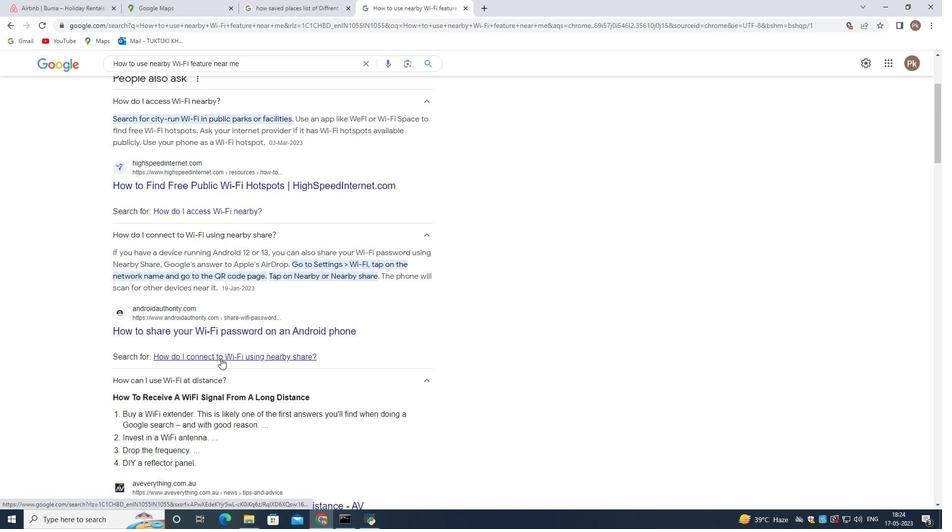 
Action: Mouse moved to (220, 357)
Screenshot: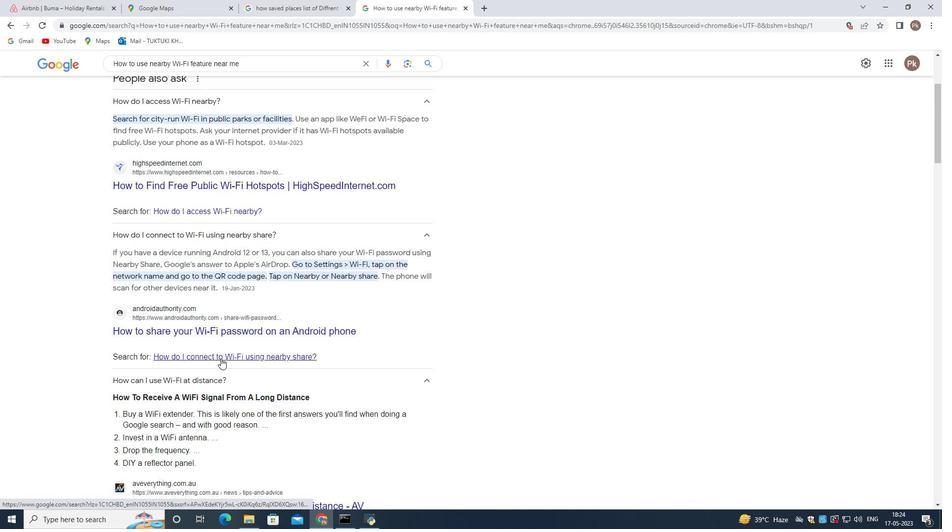 
Action: Mouse scrolled (220, 357) with delta (0, 0)
Screenshot: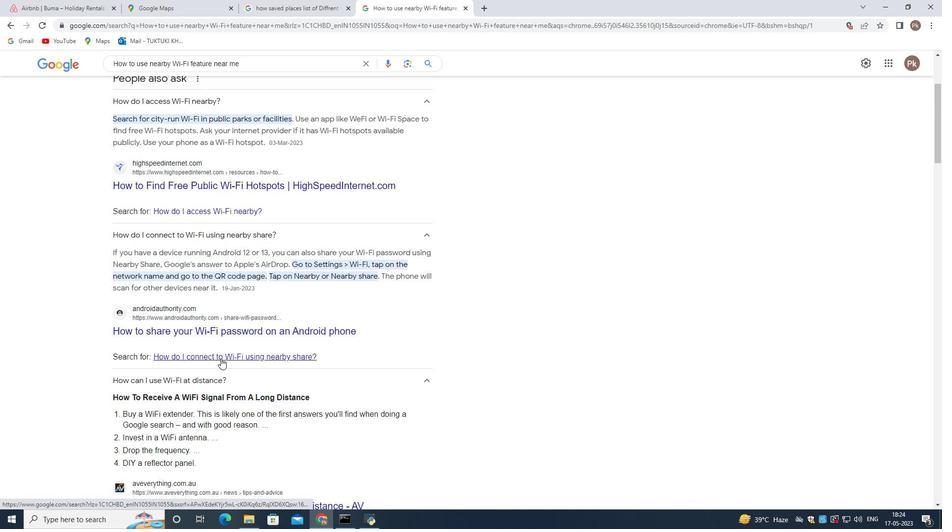 
Action: Mouse moved to (122, 338)
Screenshot: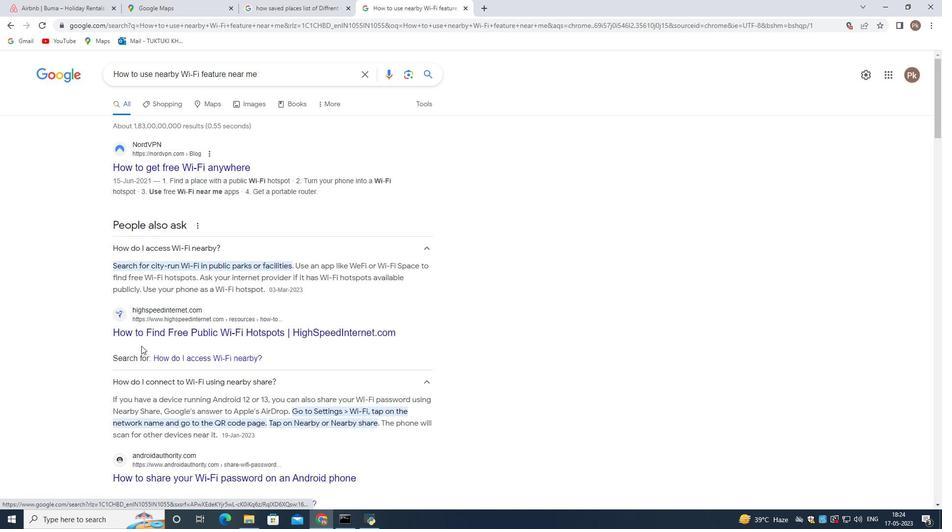 
Action: Mouse scrolled (122, 339) with delta (0, 0)
Screenshot: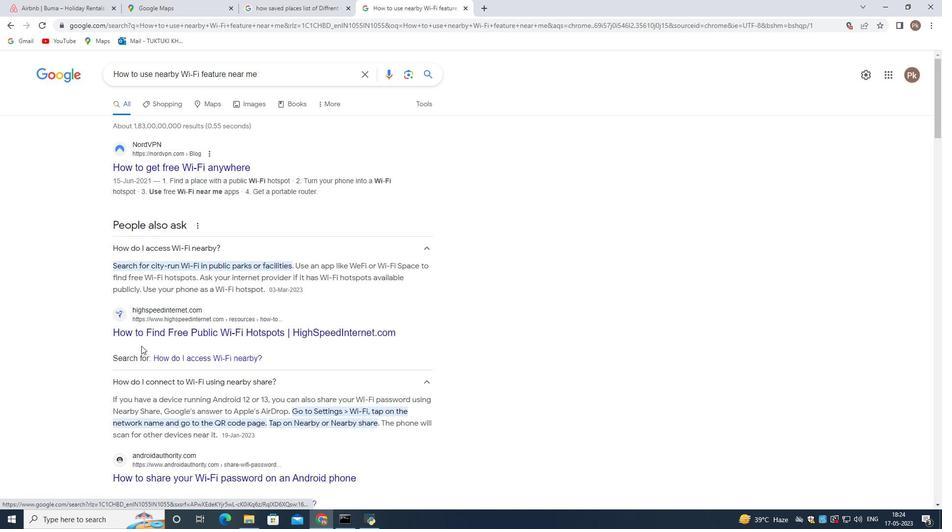 
Action: Mouse moved to (120, 336)
Screenshot: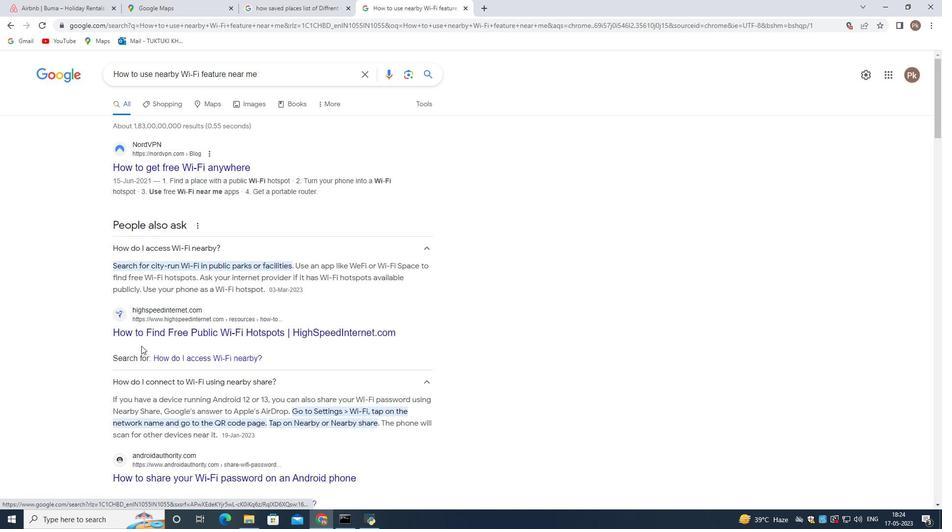 
Action: Mouse scrolled (121, 338) with delta (0, 0)
Screenshot: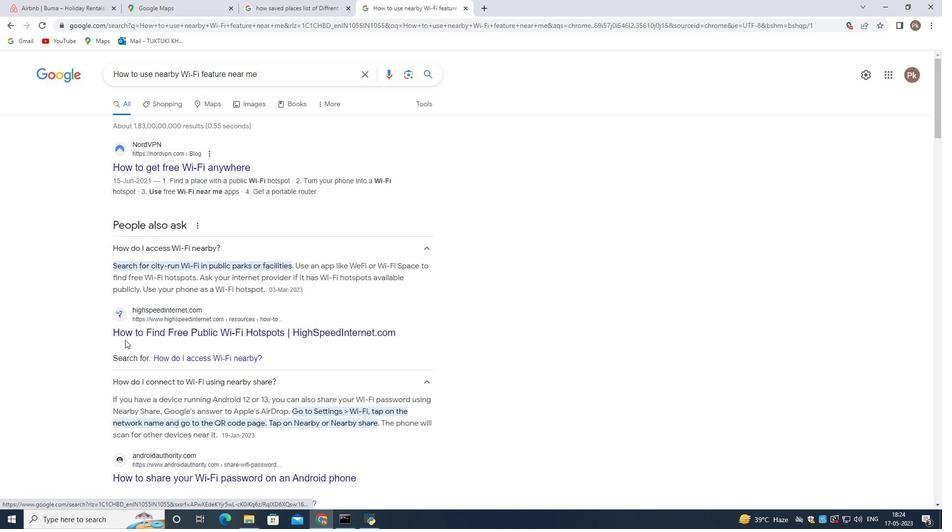 
Action: Mouse moved to (115, 332)
Screenshot: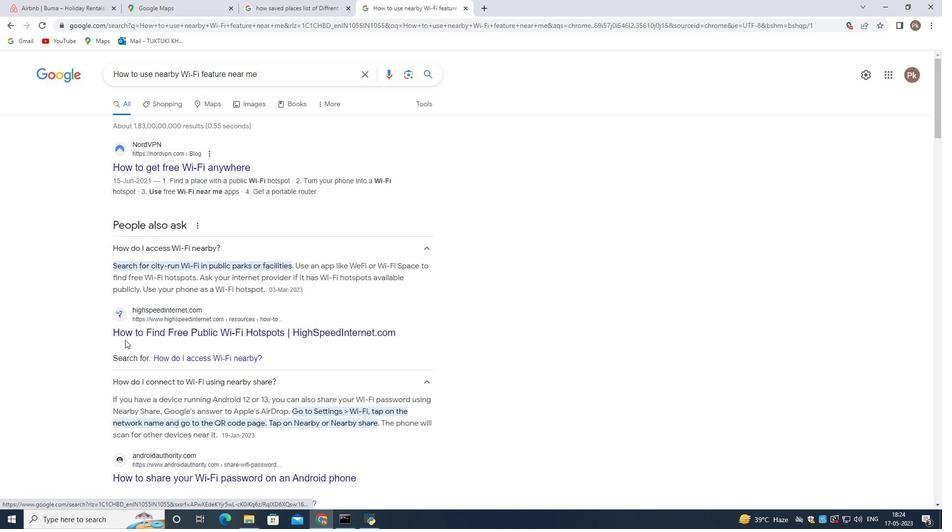 
Action: Mouse scrolled (115, 333) with delta (0, 0)
Screenshot: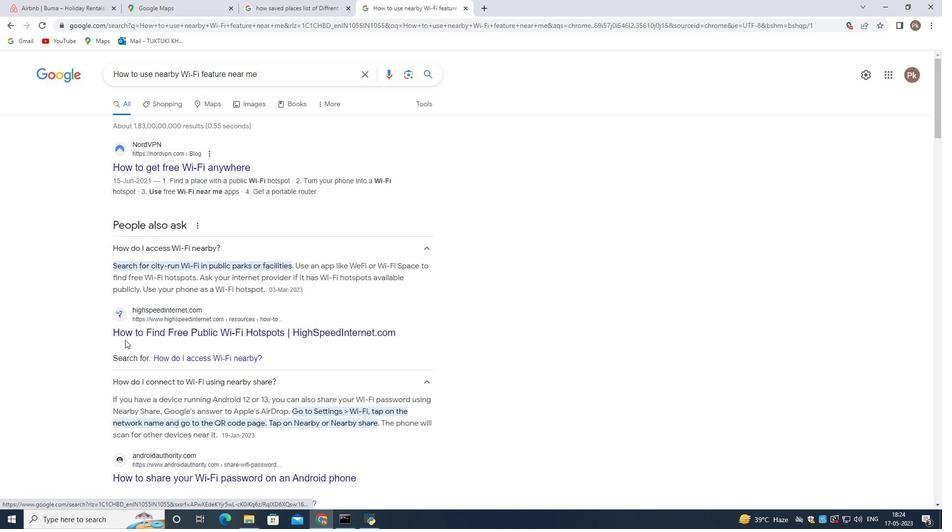 
Action: Mouse moved to (296, 73)
Screenshot: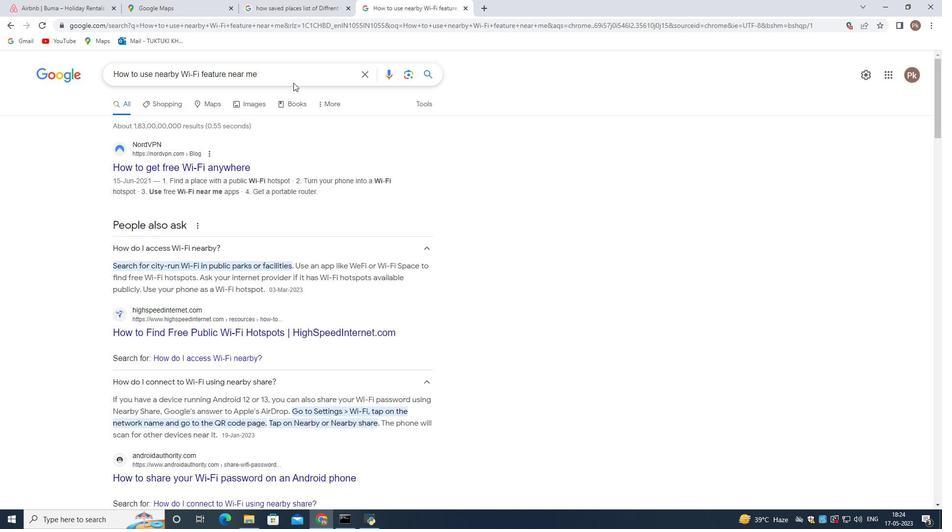 
Action: Mouse pressed left at (296, 73)
Screenshot: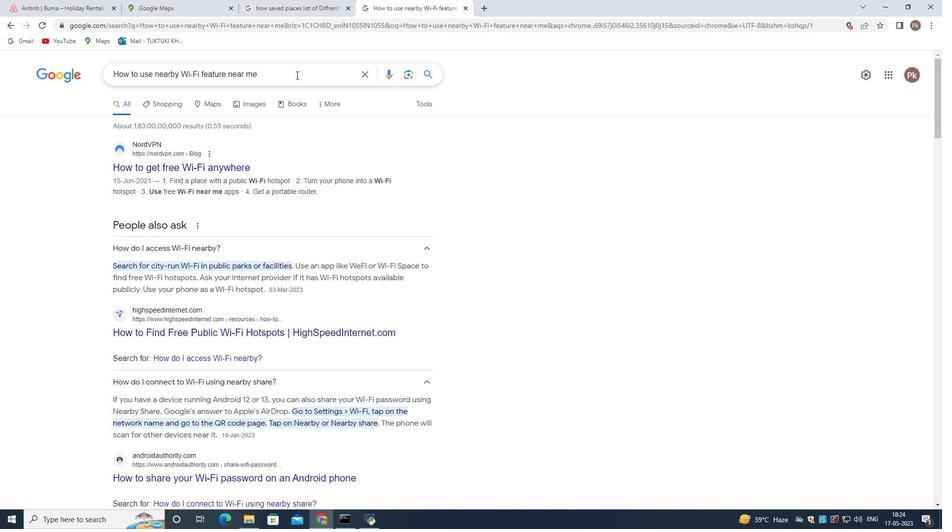 
Action: Mouse moved to (345, 255)
Screenshot: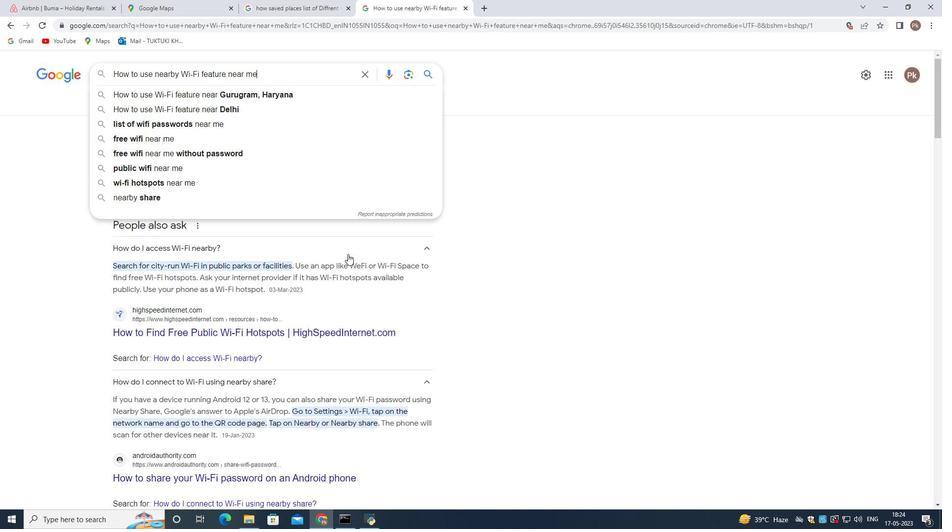 
